 Task: Create a due date automation trigger when advanced on, on the tuesday before a card is due add fields with custom field "Resume" set at 11:00 AM.
Action: Mouse moved to (1001, 313)
Screenshot: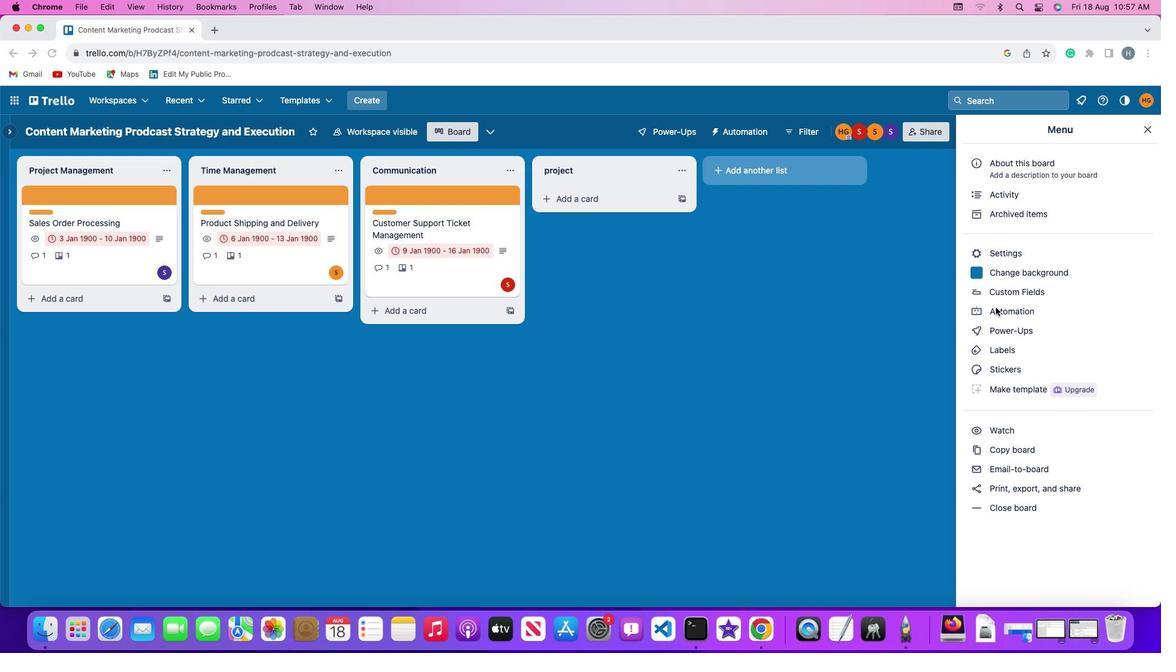 
Action: Mouse pressed left at (1001, 313)
Screenshot: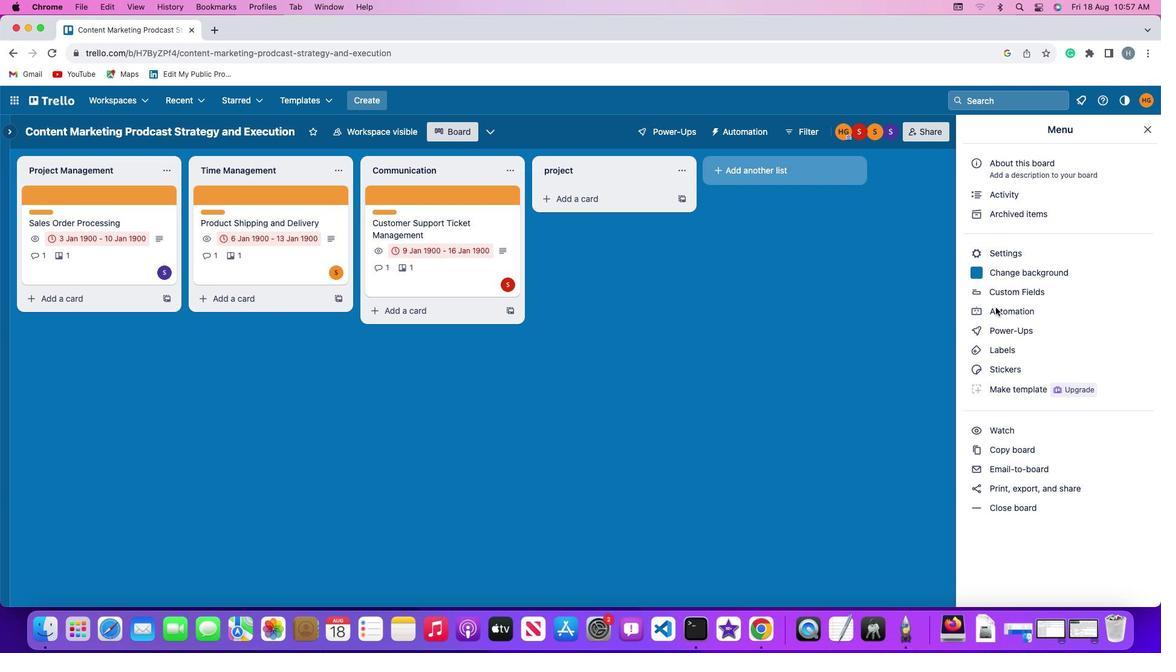 
Action: Mouse pressed left at (1001, 313)
Screenshot: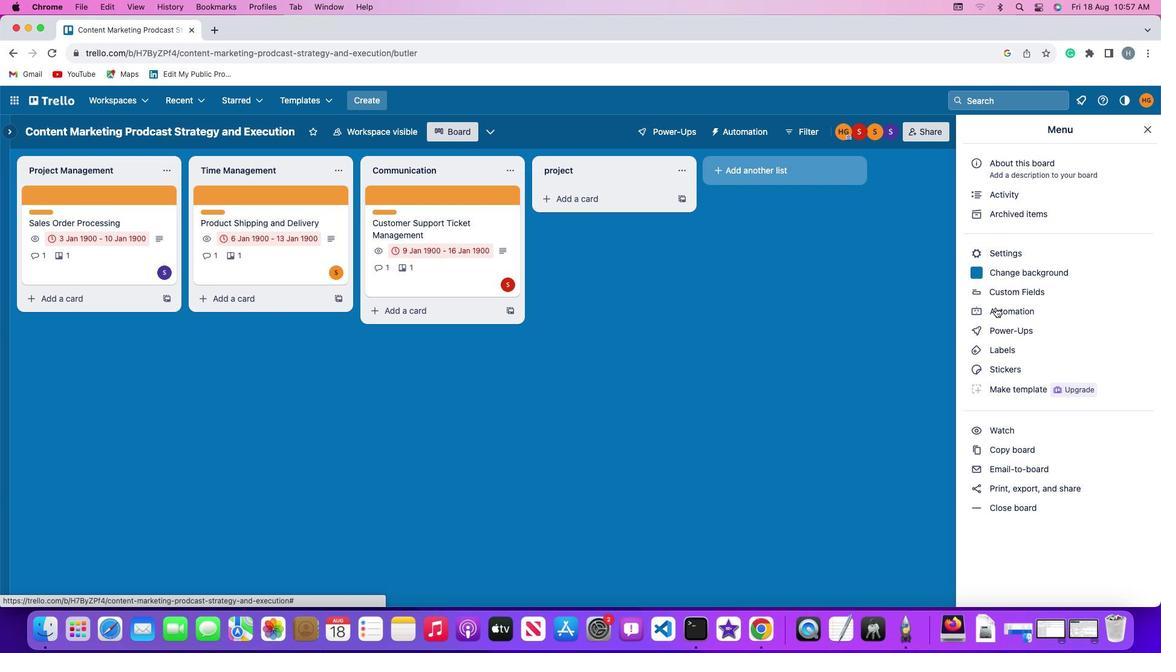 
Action: Mouse moved to (56, 287)
Screenshot: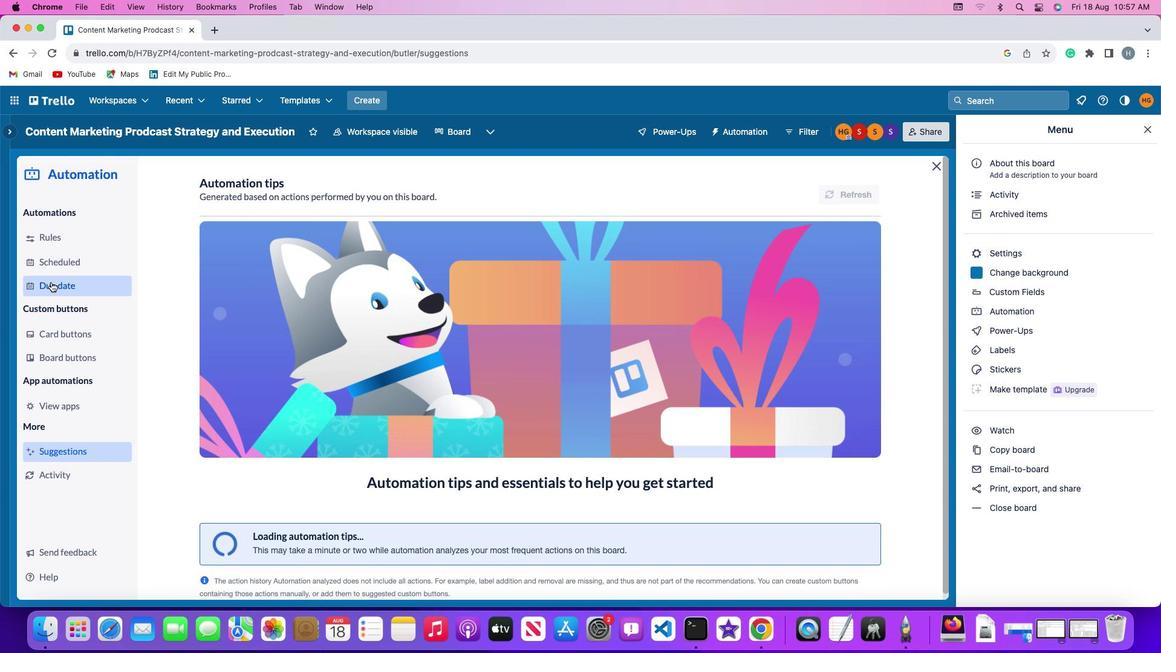 
Action: Mouse pressed left at (56, 287)
Screenshot: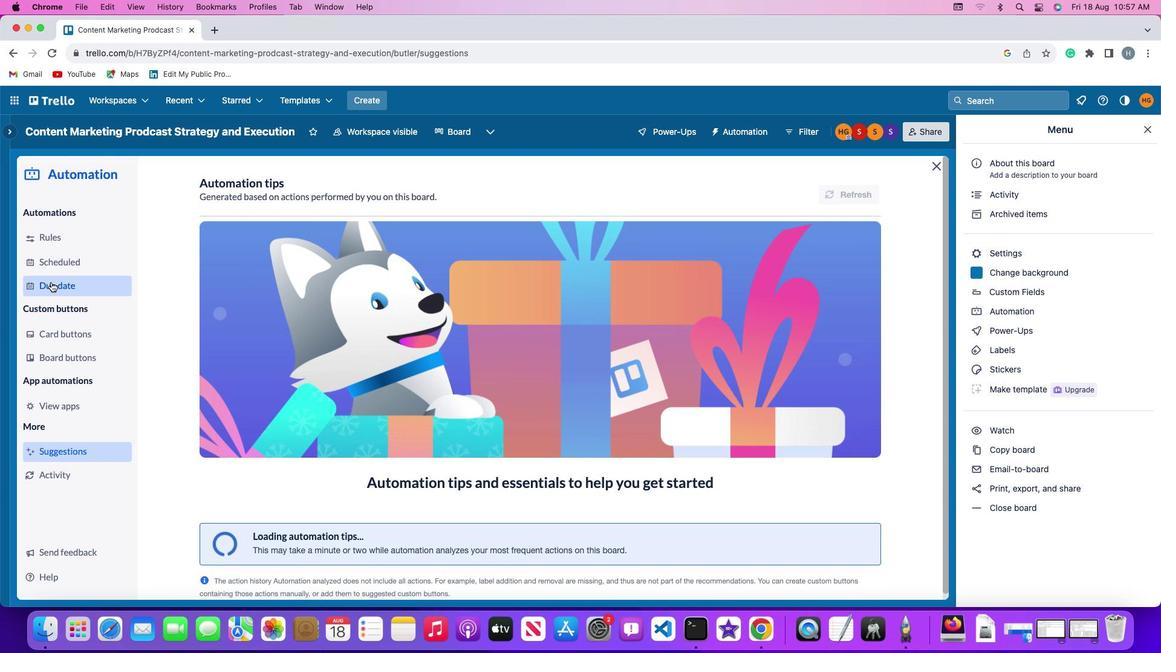 
Action: Mouse moved to (791, 193)
Screenshot: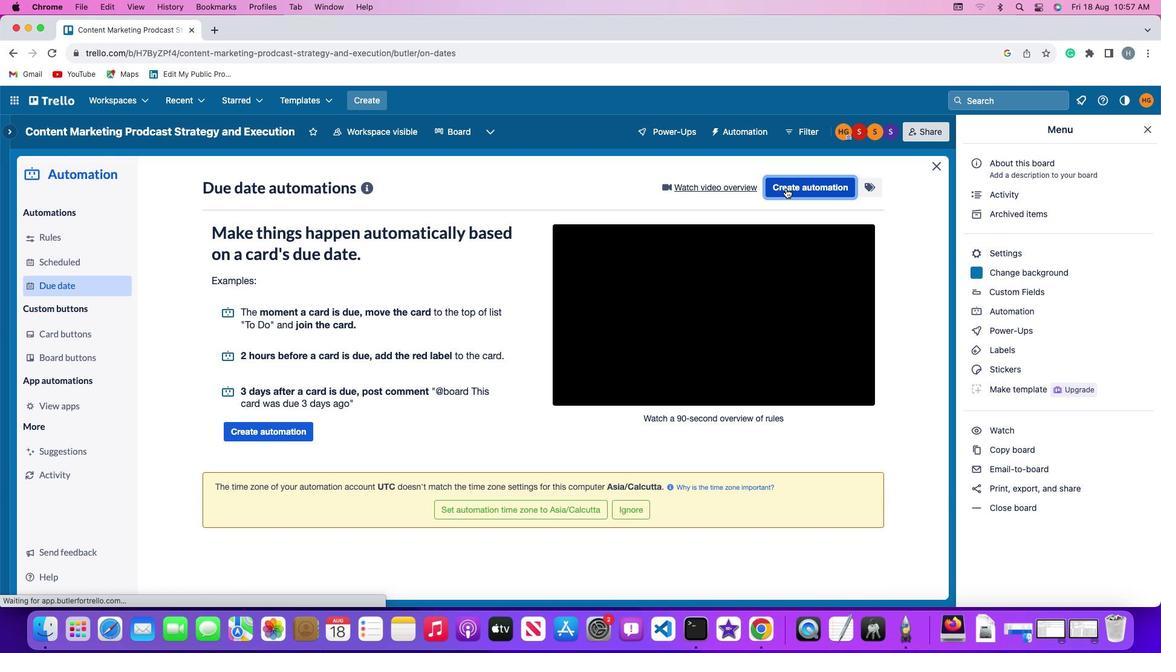
Action: Mouse pressed left at (791, 193)
Screenshot: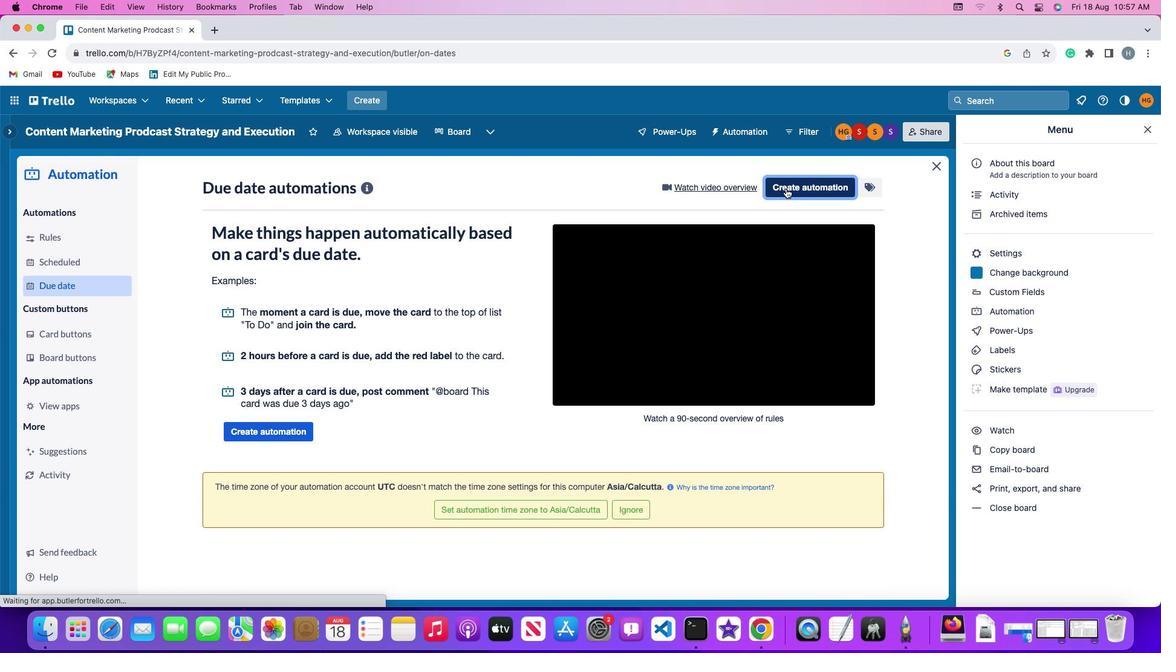 
Action: Mouse moved to (254, 306)
Screenshot: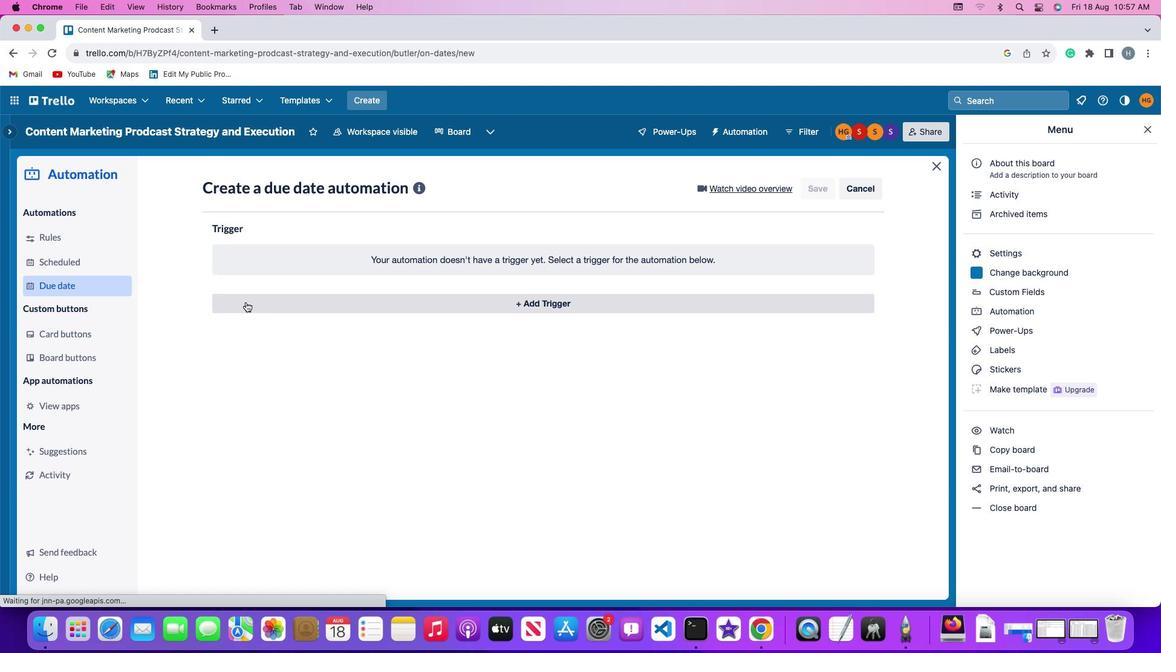 
Action: Mouse pressed left at (254, 306)
Screenshot: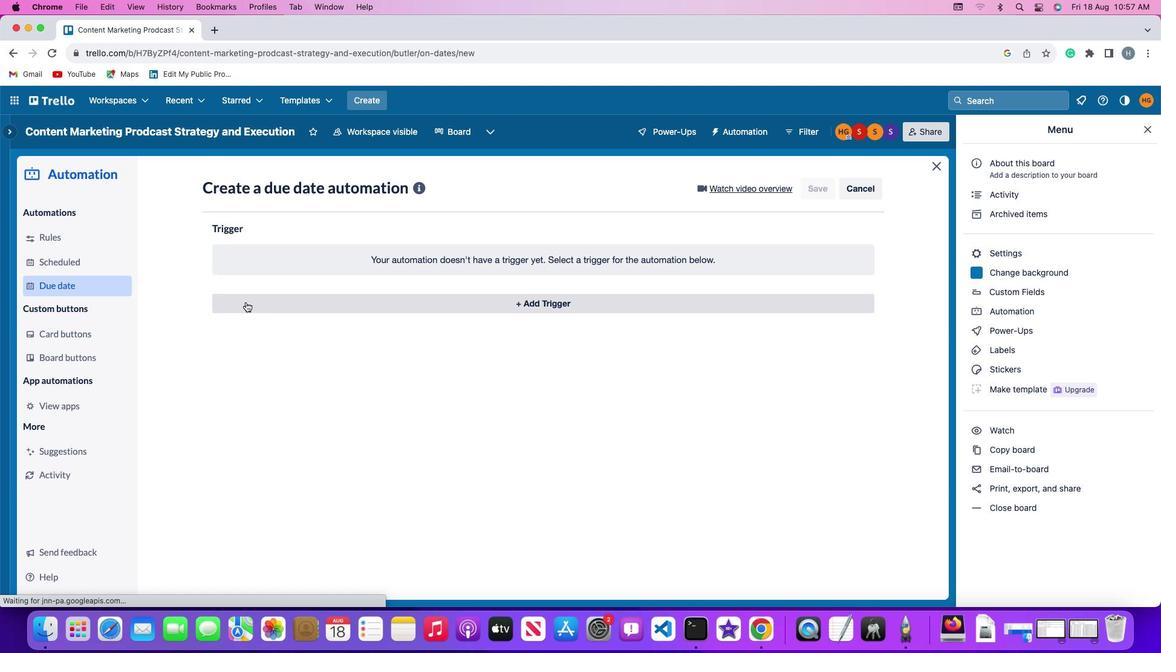 
Action: Mouse moved to (262, 527)
Screenshot: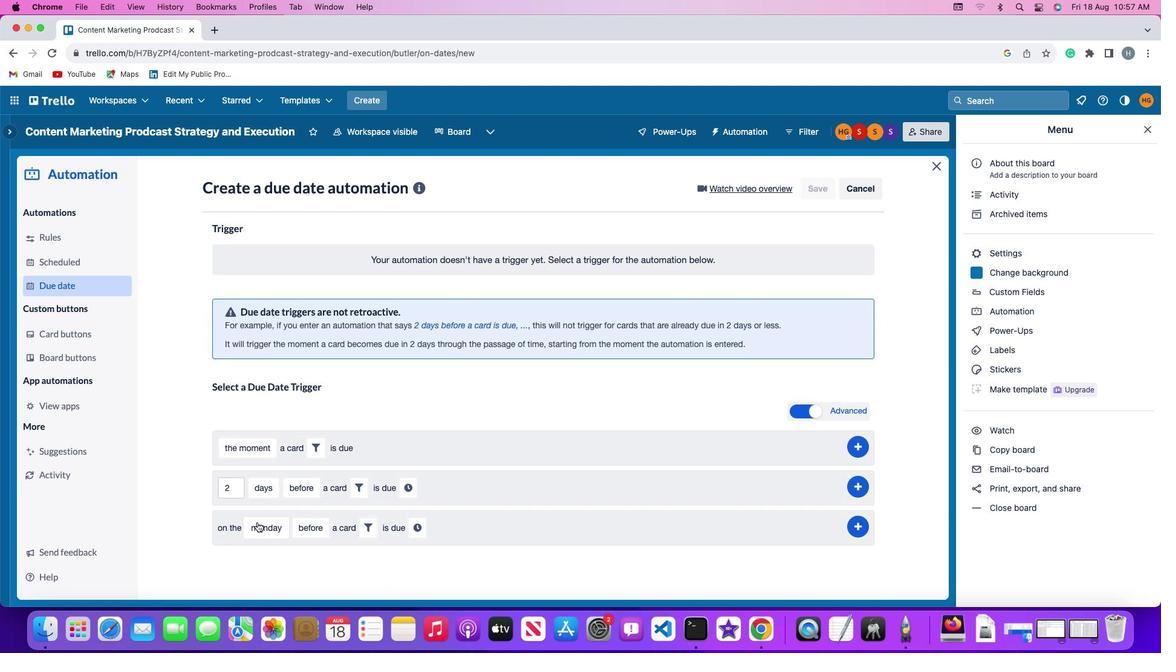 
Action: Mouse pressed left at (262, 527)
Screenshot: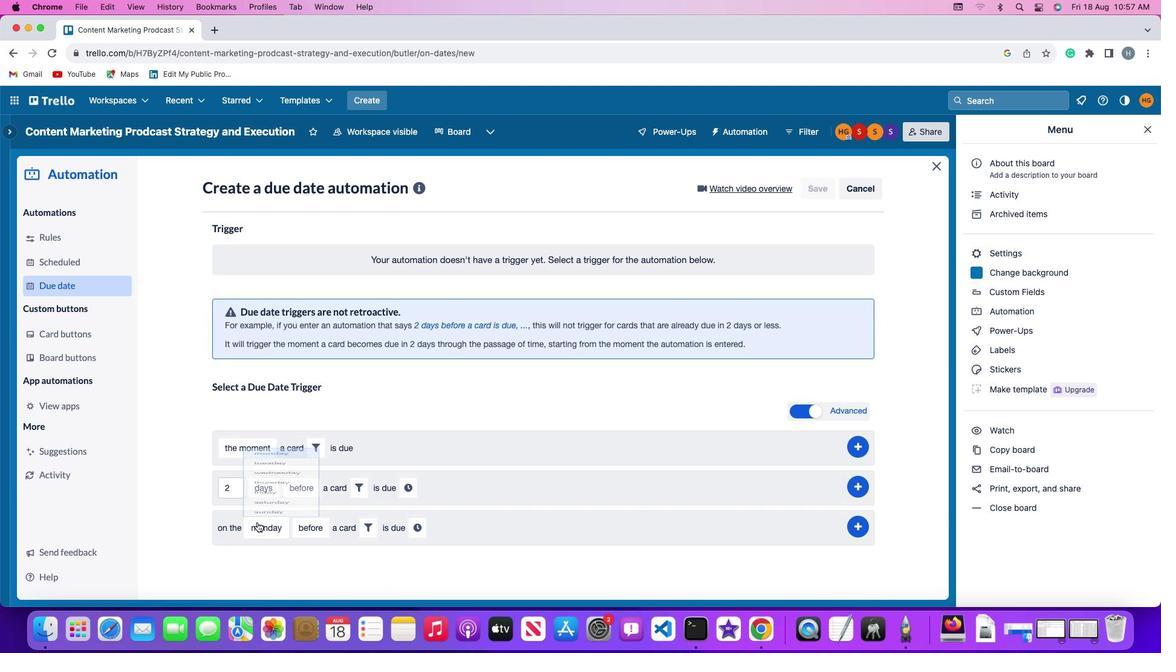 
Action: Mouse moved to (287, 386)
Screenshot: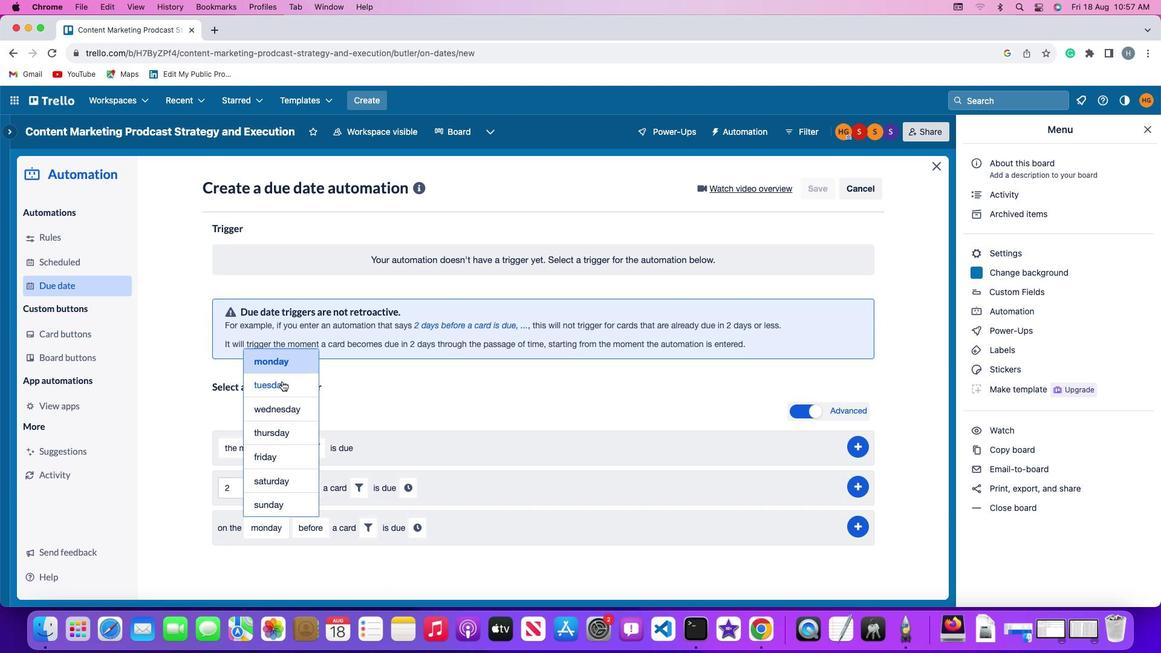 
Action: Mouse pressed left at (287, 386)
Screenshot: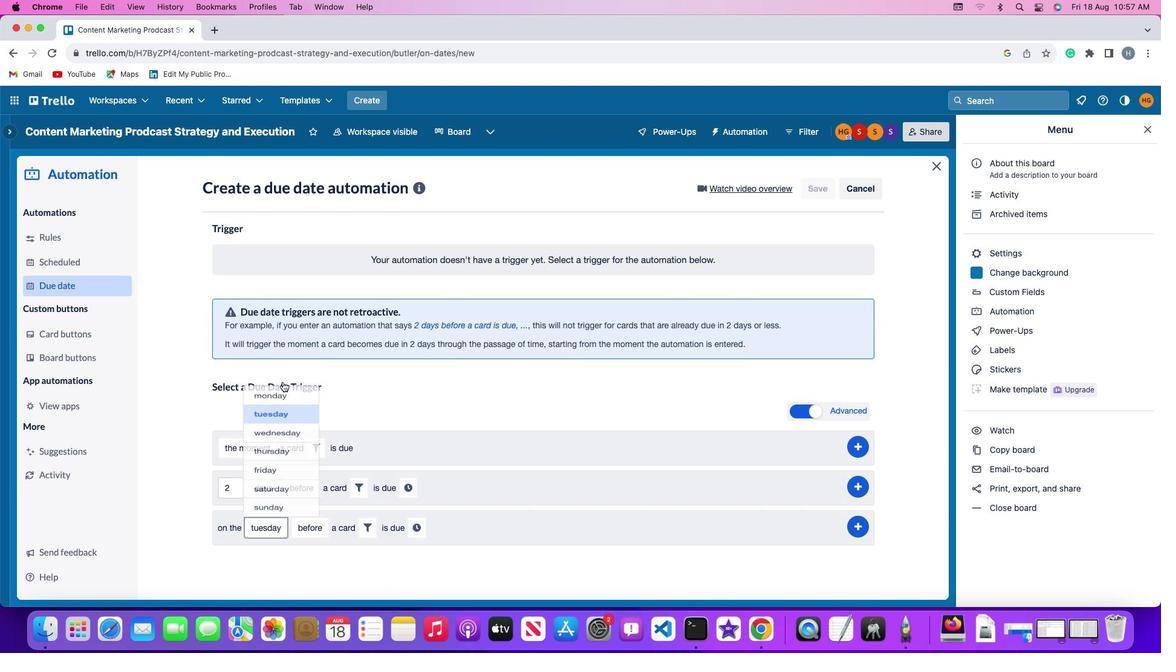 
Action: Mouse moved to (319, 535)
Screenshot: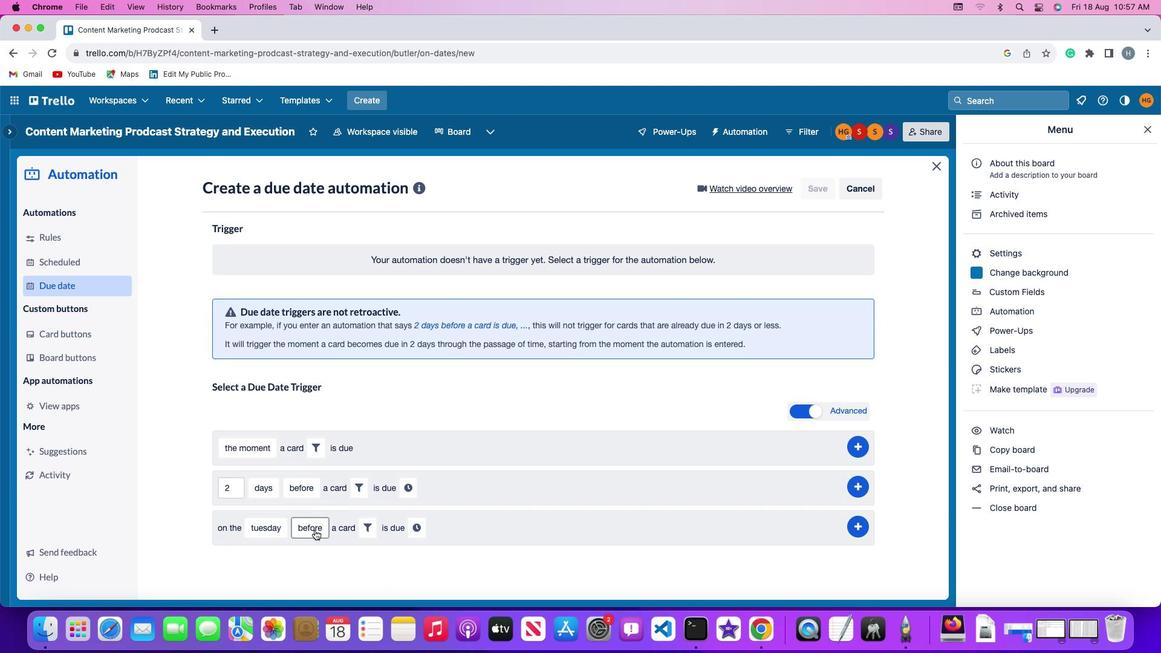 
Action: Mouse pressed left at (319, 535)
Screenshot: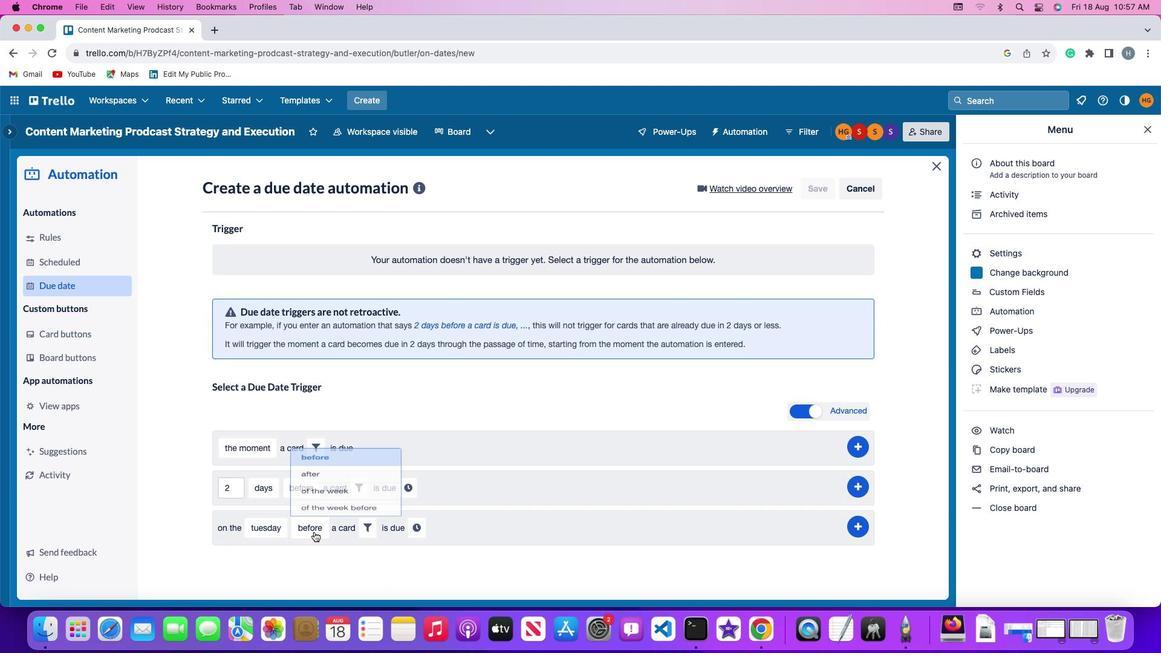 
Action: Mouse moved to (335, 436)
Screenshot: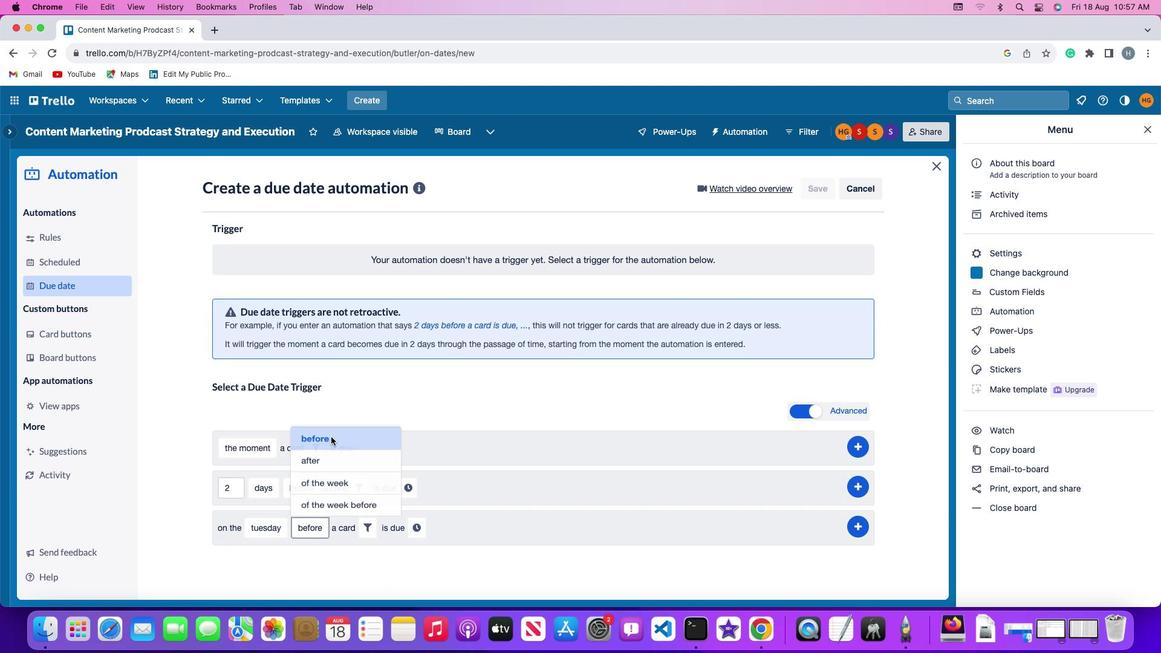 
Action: Mouse pressed left at (335, 436)
Screenshot: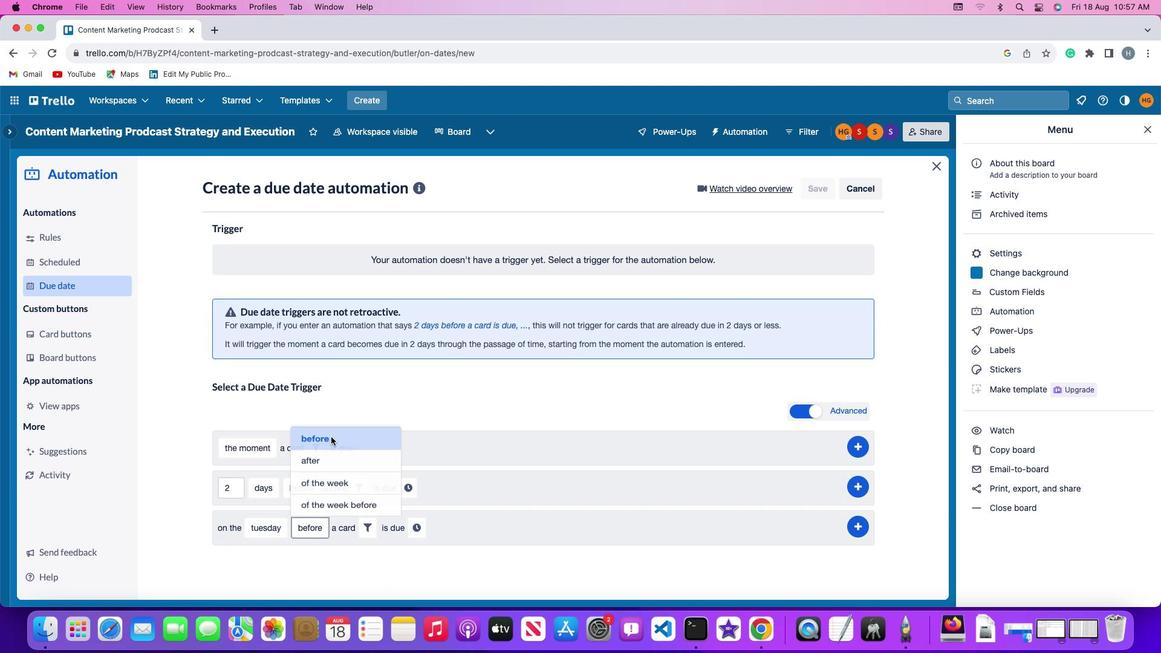 
Action: Mouse moved to (369, 540)
Screenshot: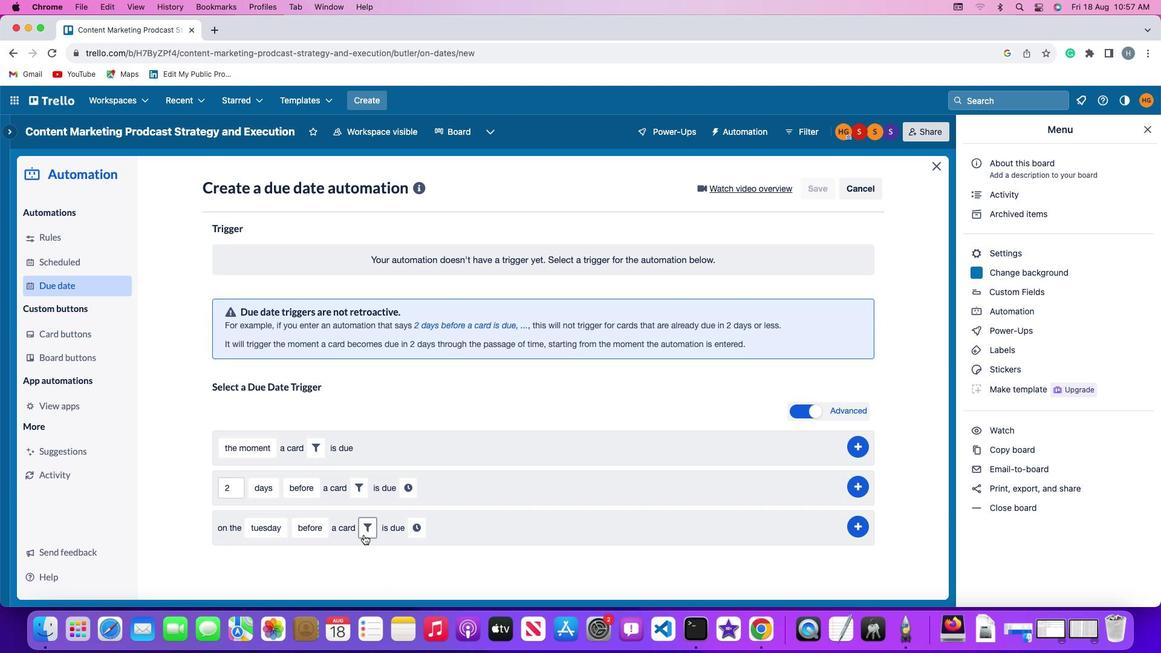 
Action: Mouse pressed left at (369, 540)
Screenshot: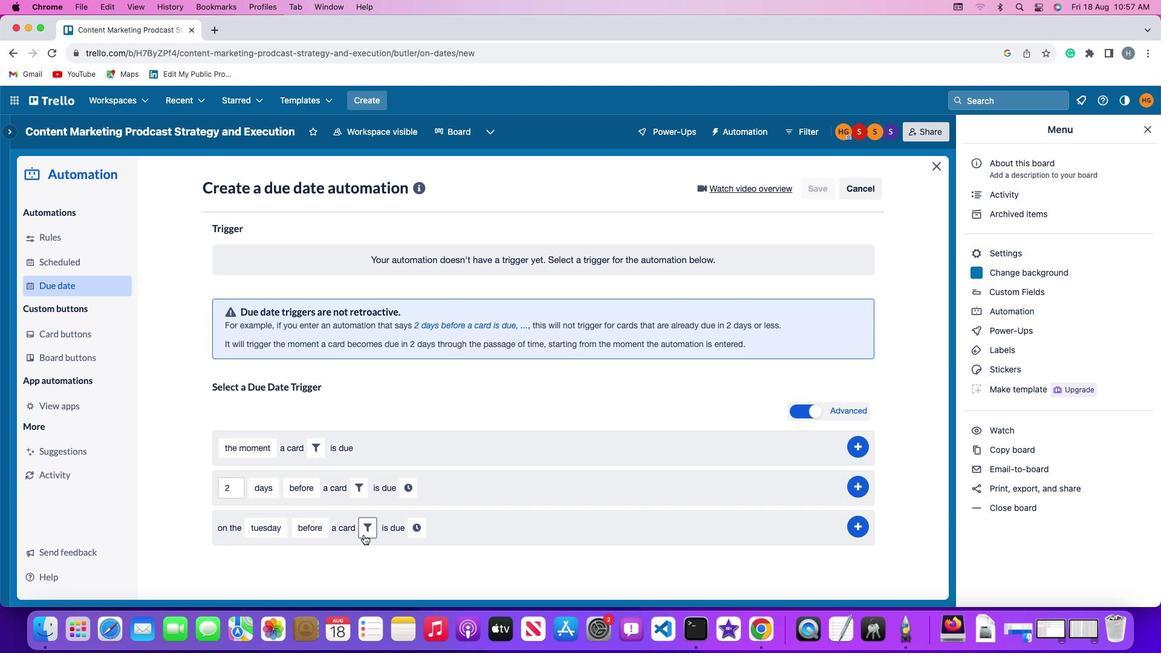 
Action: Mouse moved to (563, 571)
Screenshot: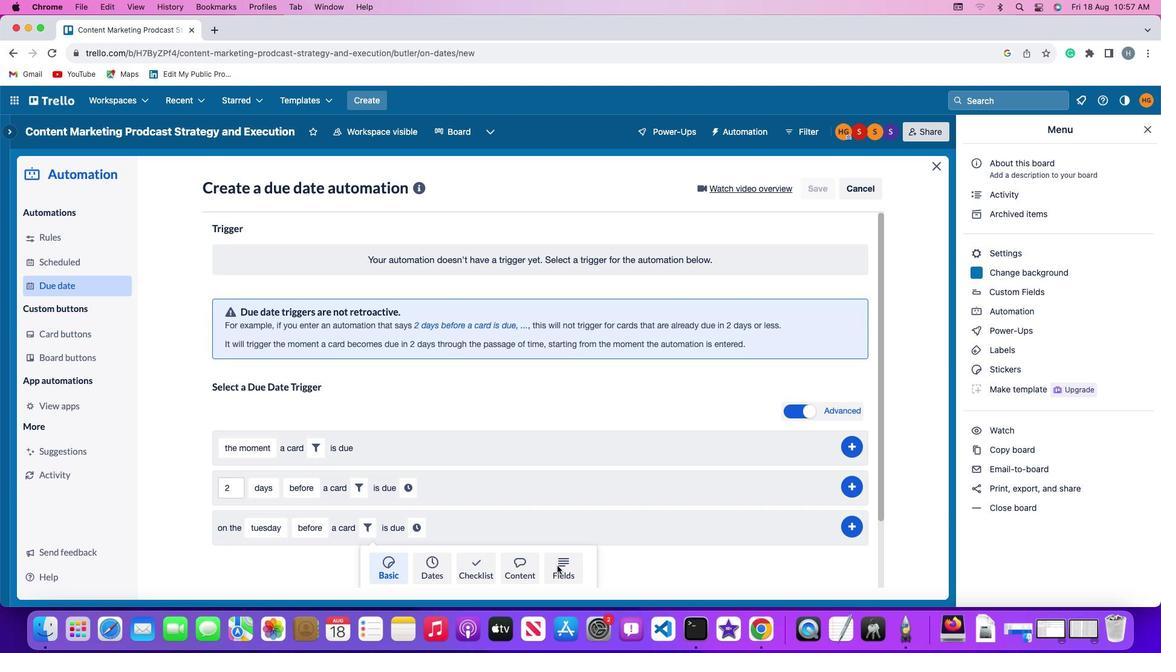 
Action: Mouse pressed left at (563, 571)
Screenshot: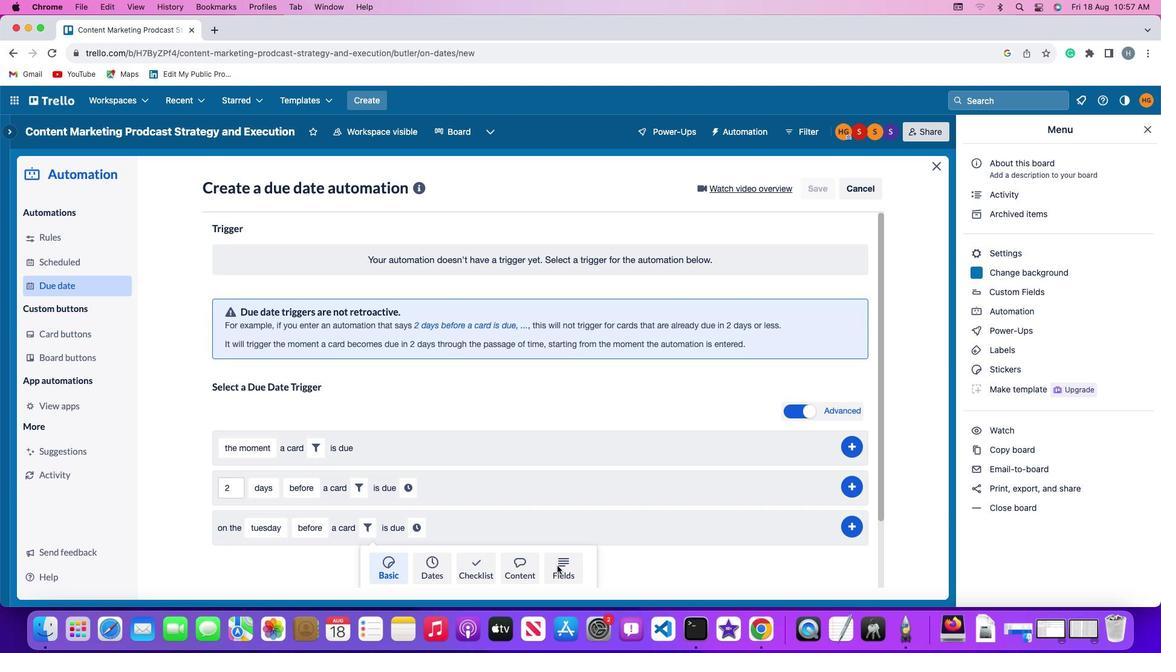 
Action: Mouse moved to (360, 569)
Screenshot: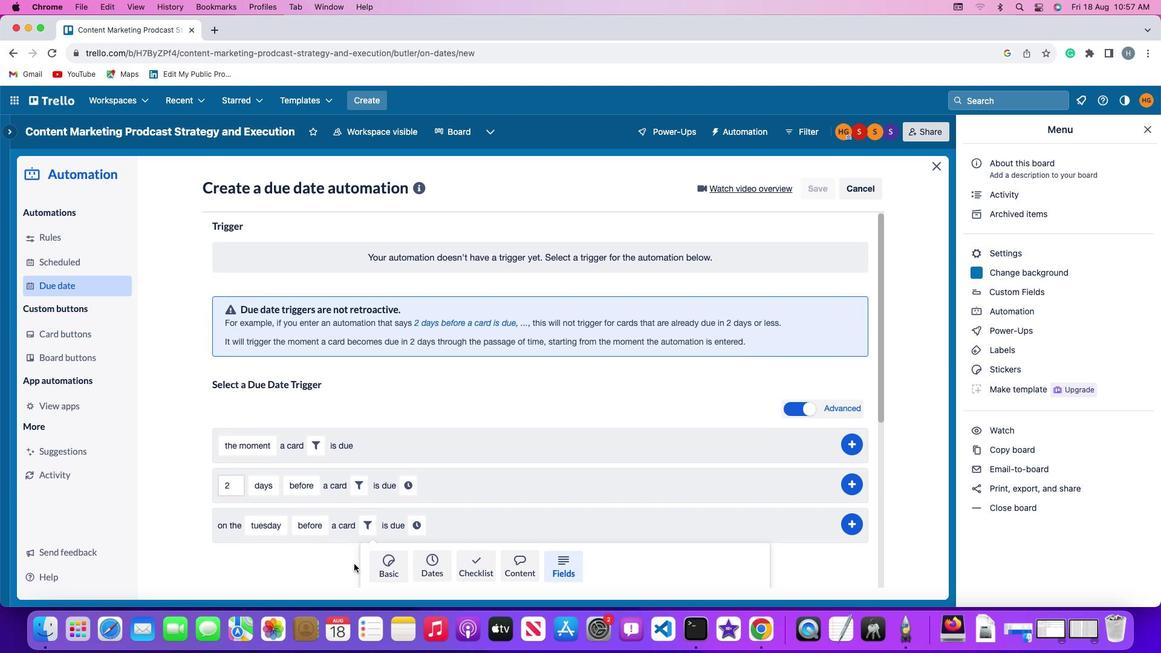 
Action: Mouse scrolled (360, 569) with delta (5, 4)
Screenshot: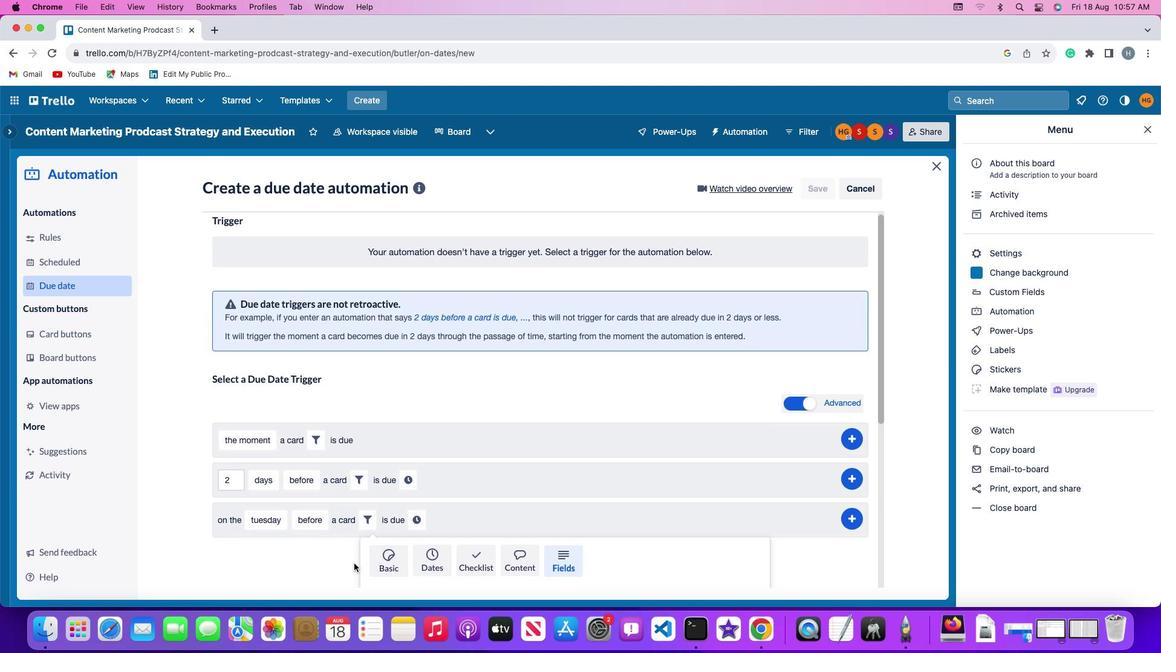 
Action: Mouse moved to (359, 569)
Screenshot: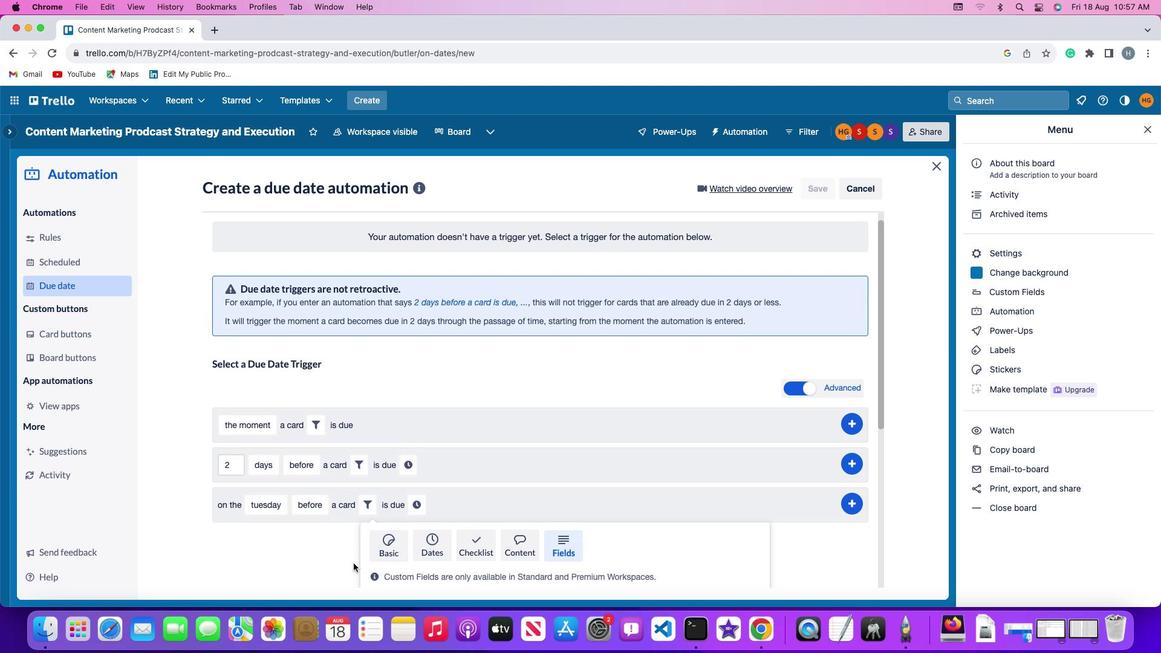
Action: Mouse scrolled (359, 569) with delta (5, 4)
Screenshot: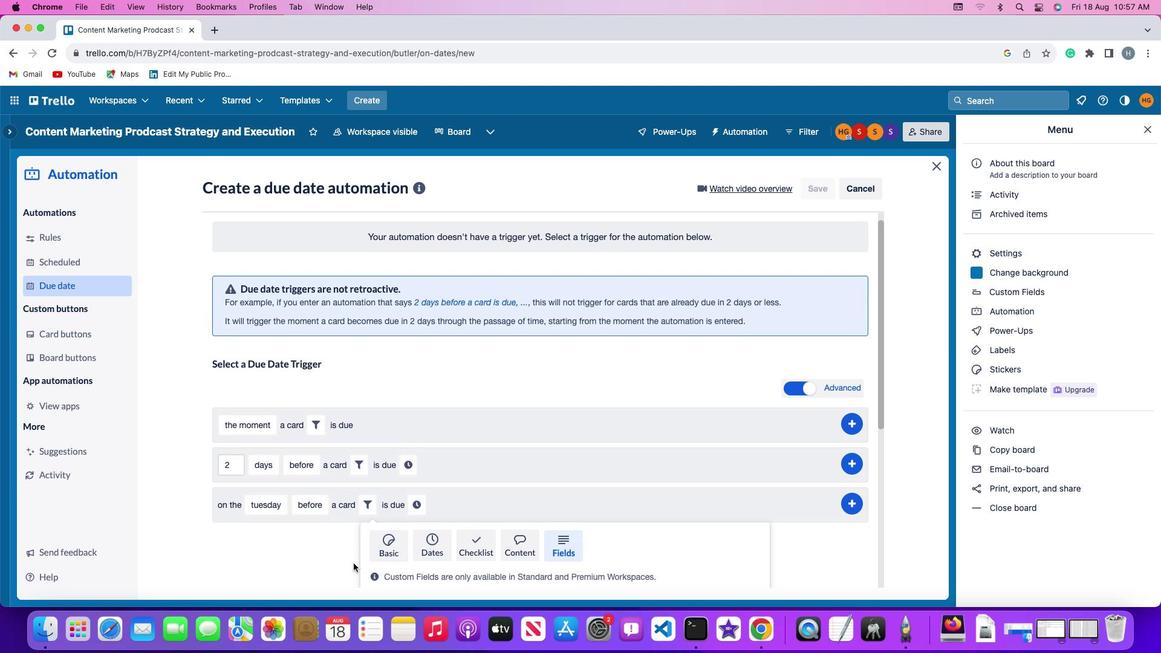 
Action: Mouse scrolled (359, 569) with delta (5, 4)
Screenshot: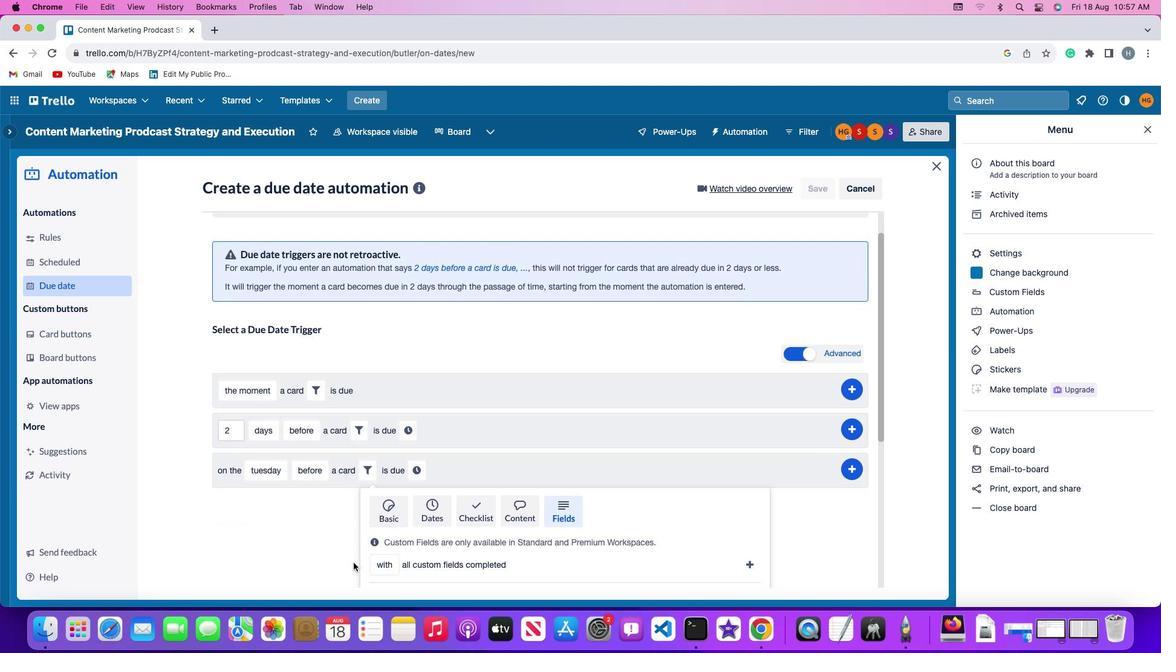 
Action: Mouse moved to (359, 569)
Screenshot: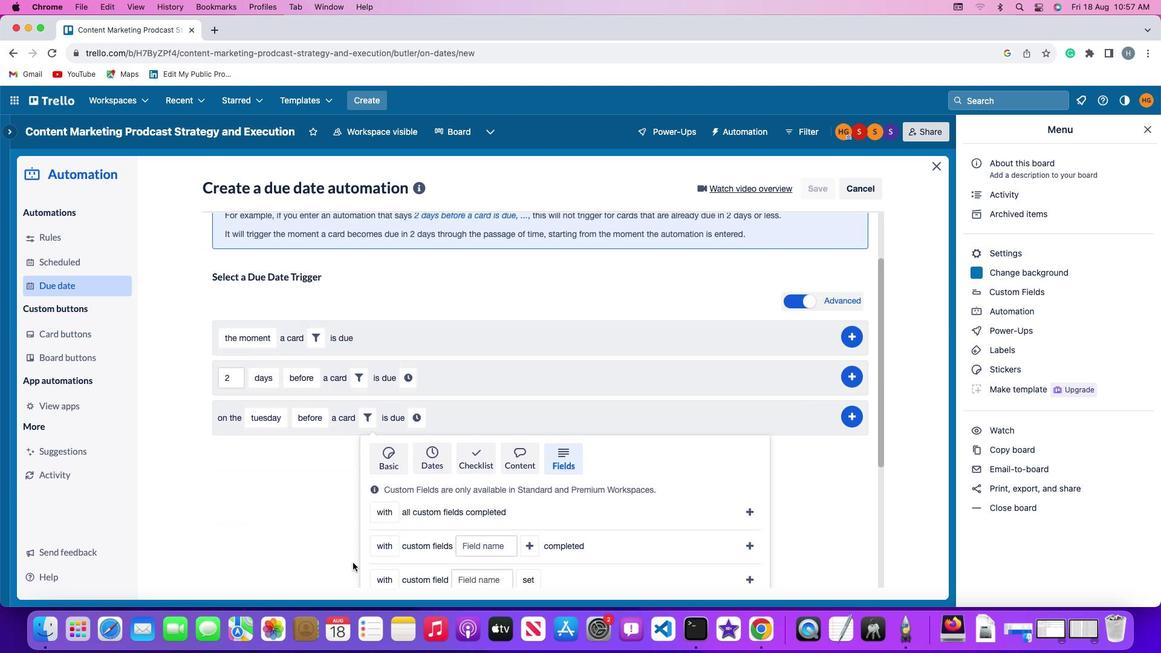 
Action: Mouse scrolled (359, 569) with delta (5, 3)
Screenshot: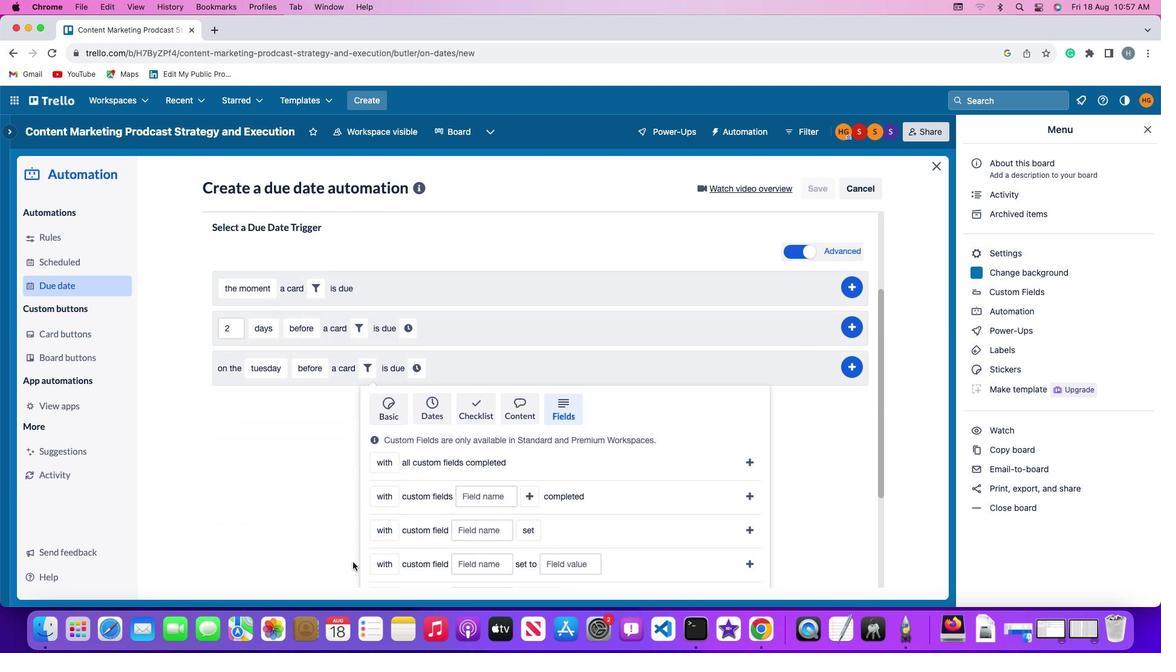 
Action: Mouse moved to (314, 501)
Screenshot: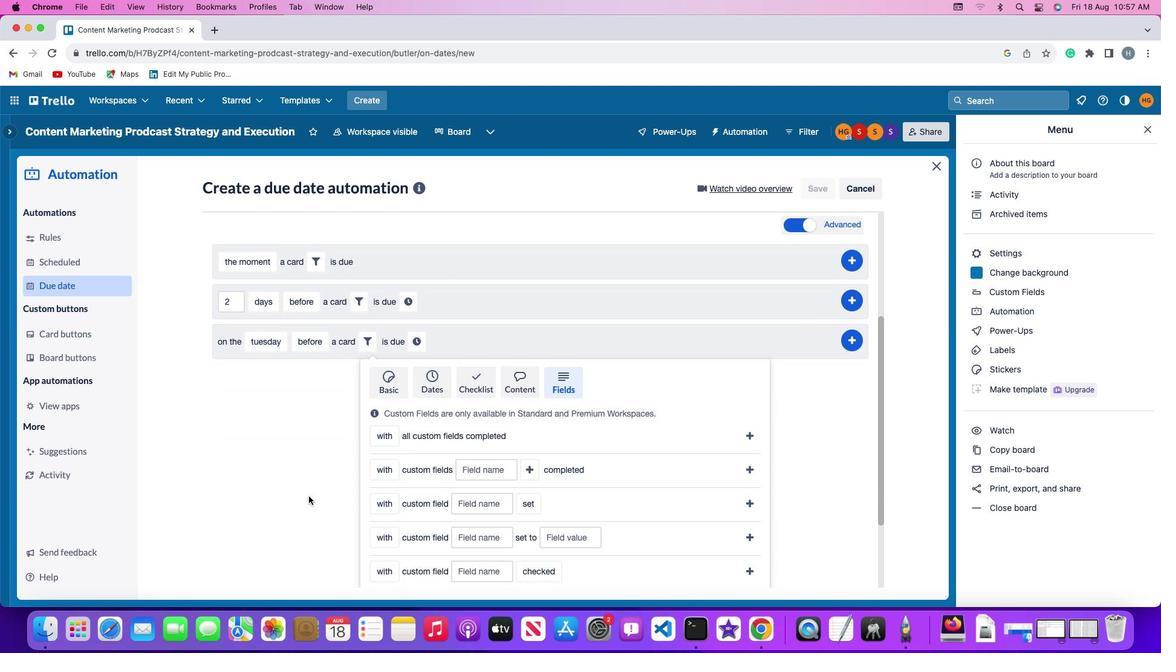 
Action: Mouse scrolled (314, 501) with delta (5, 4)
Screenshot: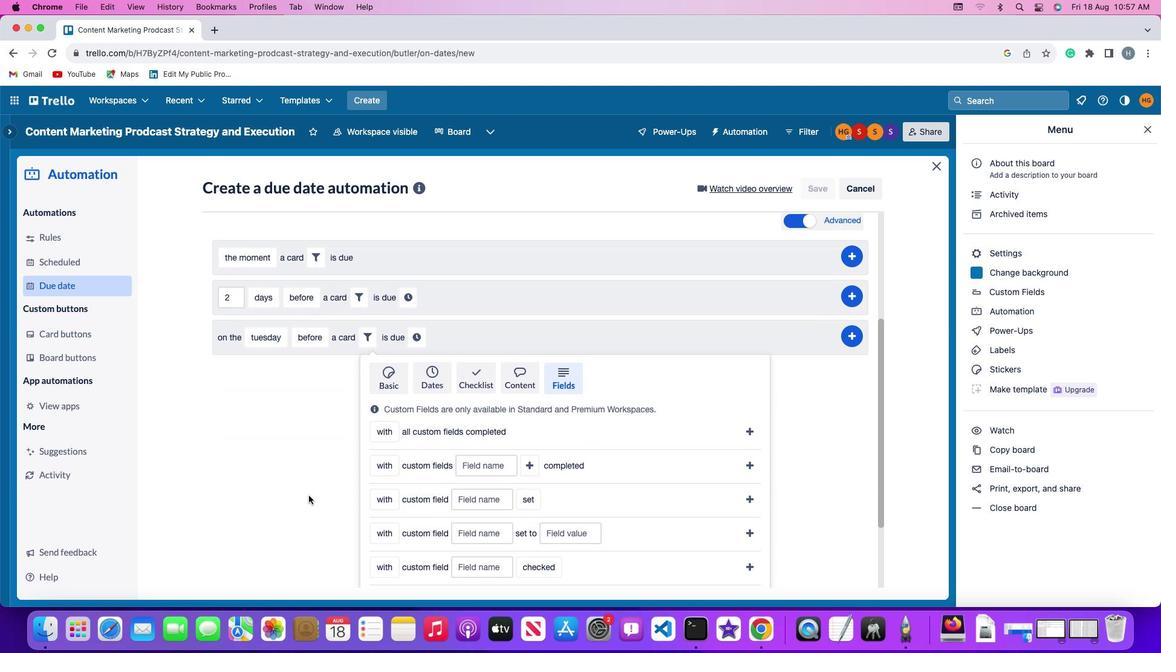 
Action: Mouse moved to (314, 501)
Screenshot: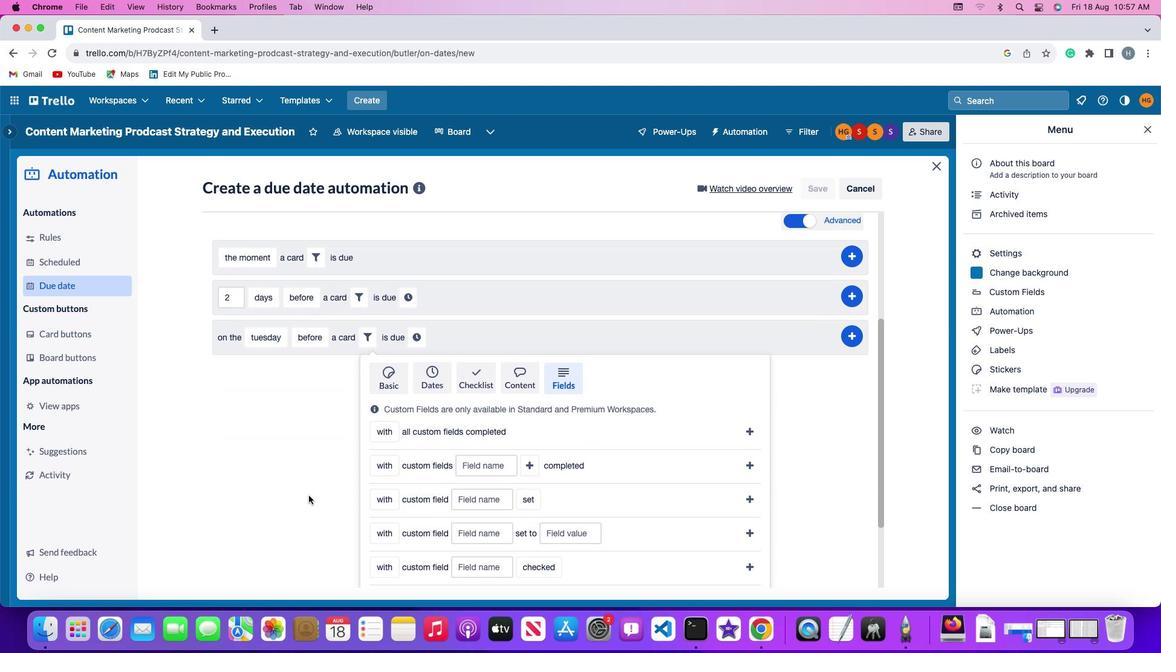
Action: Mouse scrolled (314, 501) with delta (5, 4)
Screenshot: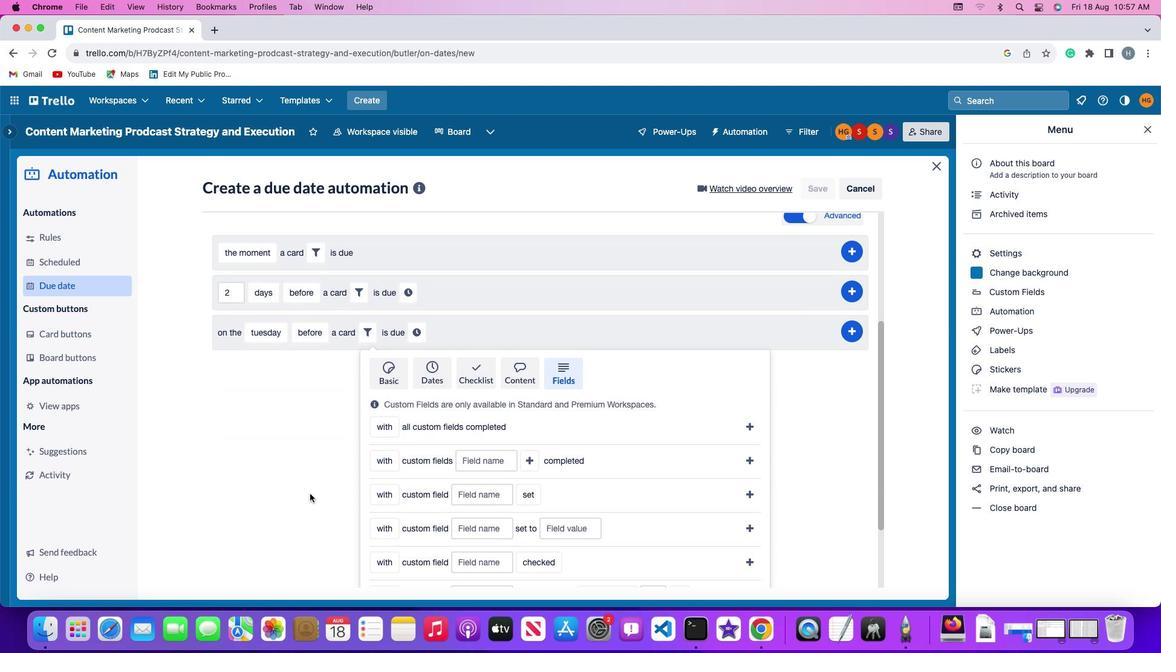 
Action: Mouse moved to (381, 482)
Screenshot: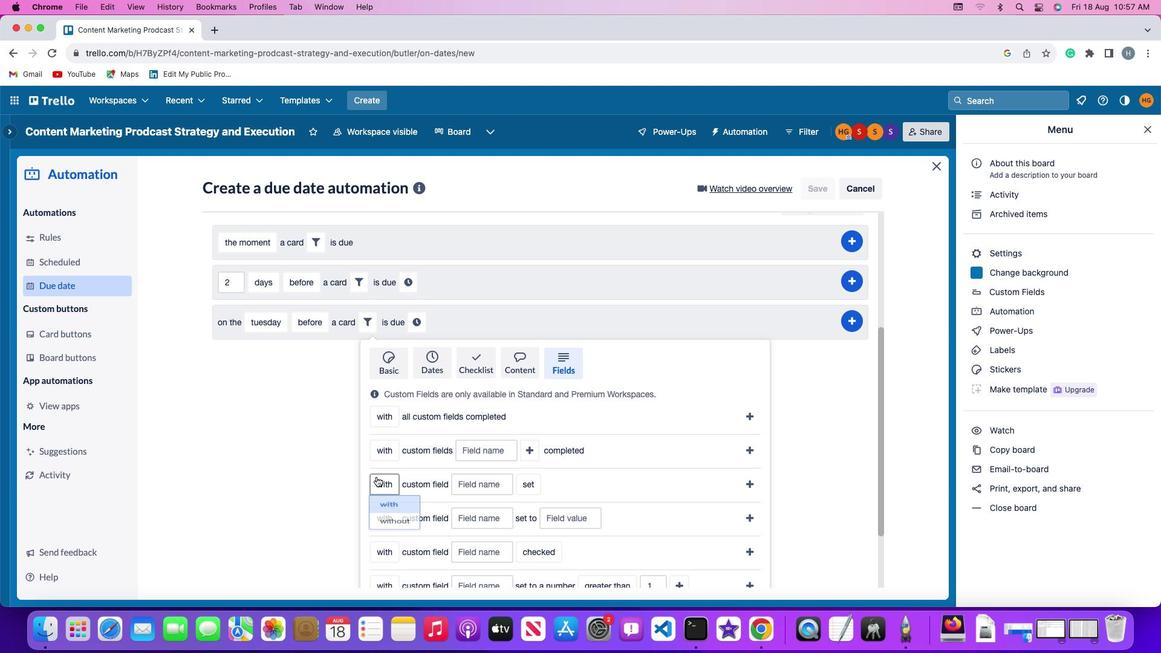 
Action: Mouse pressed left at (381, 482)
Screenshot: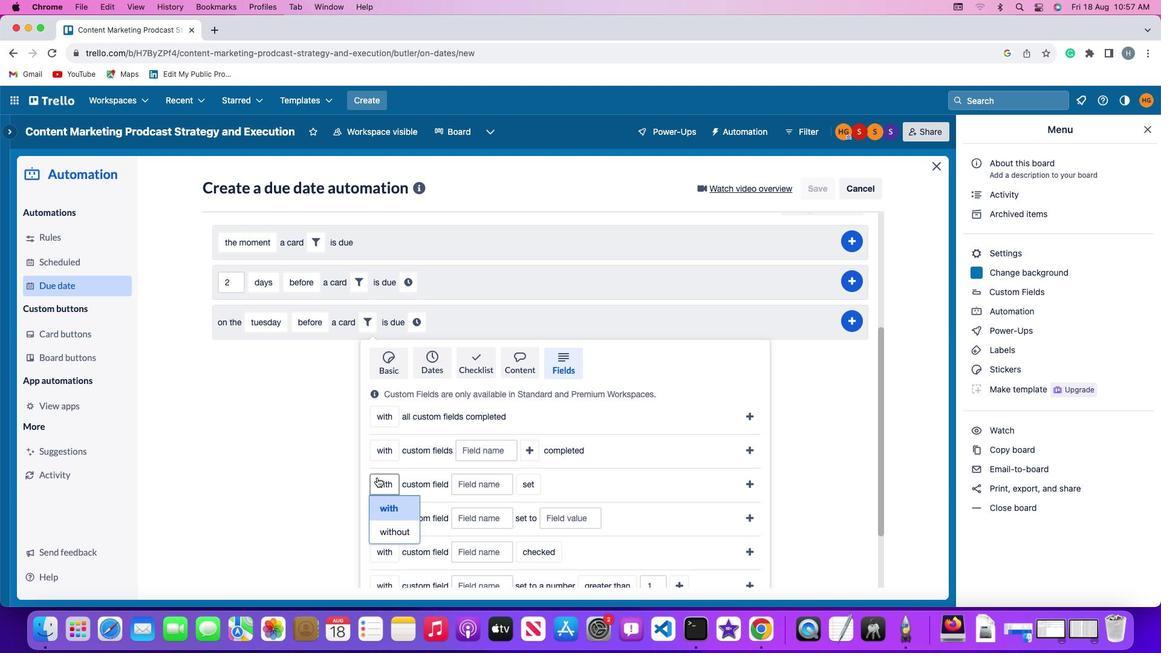 
Action: Mouse moved to (394, 509)
Screenshot: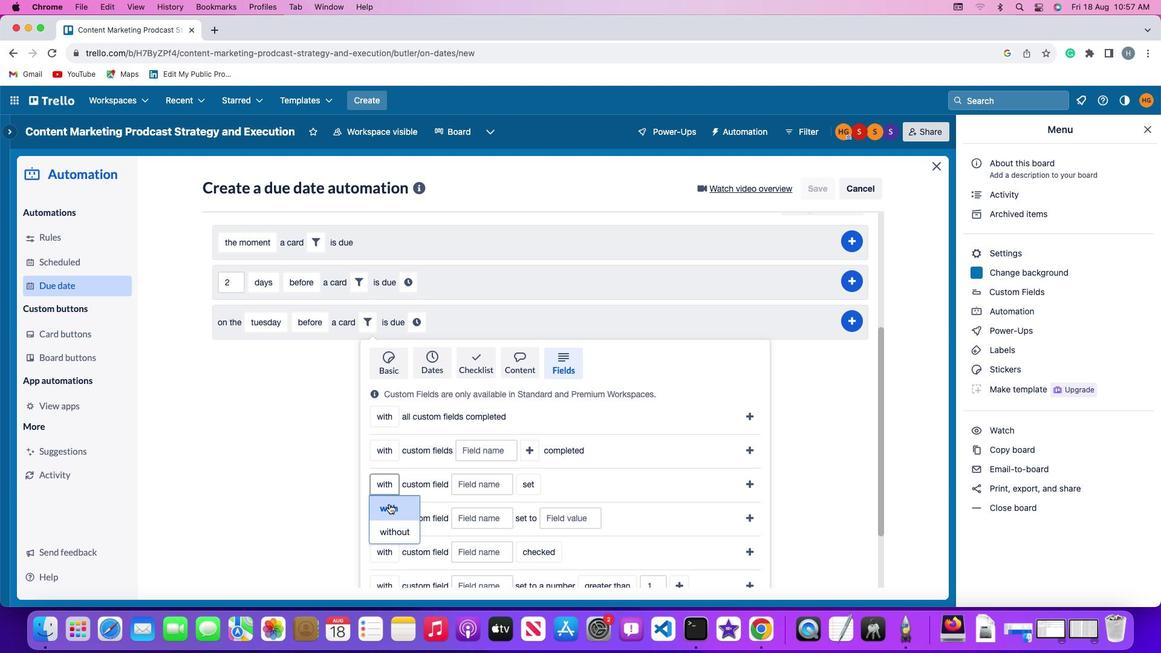 
Action: Mouse pressed left at (394, 509)
Screenshot: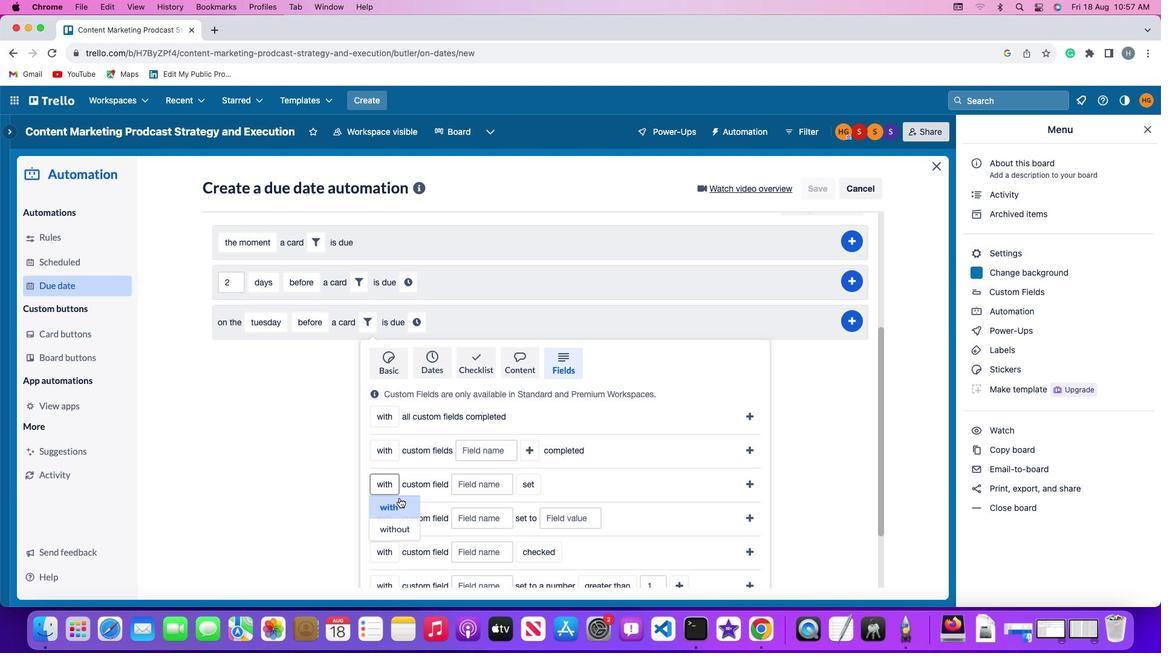 
Action: Mouse moved to (473, 492)
Screenshot: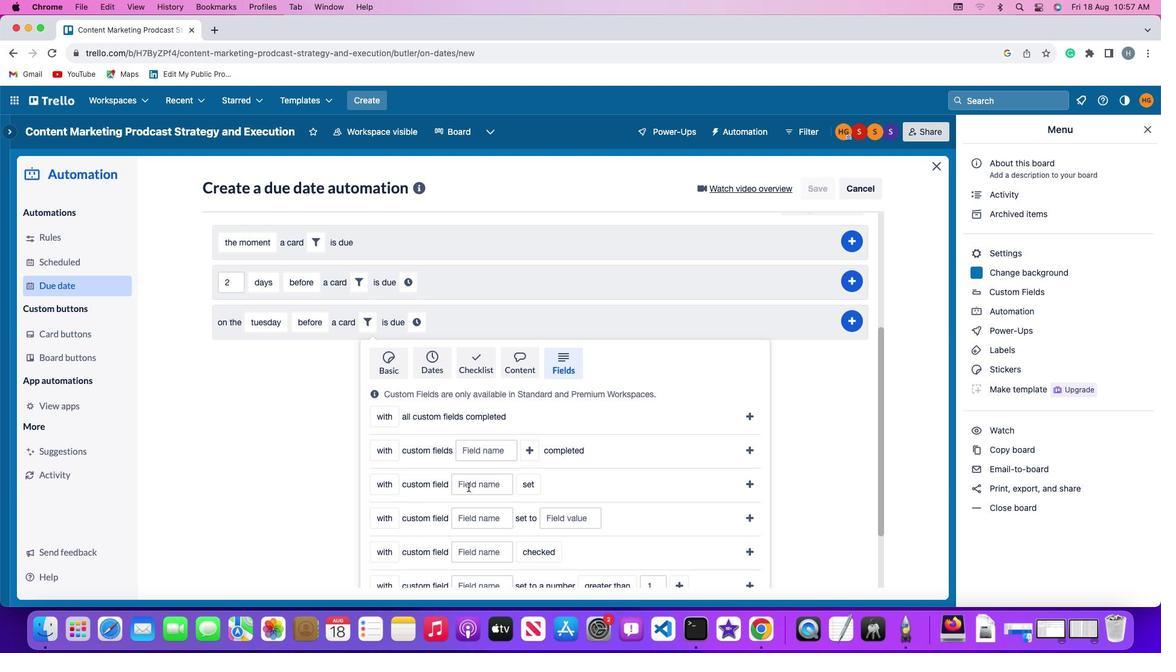 
Action: Mouse pressed left at (473, 492)
Screenshot: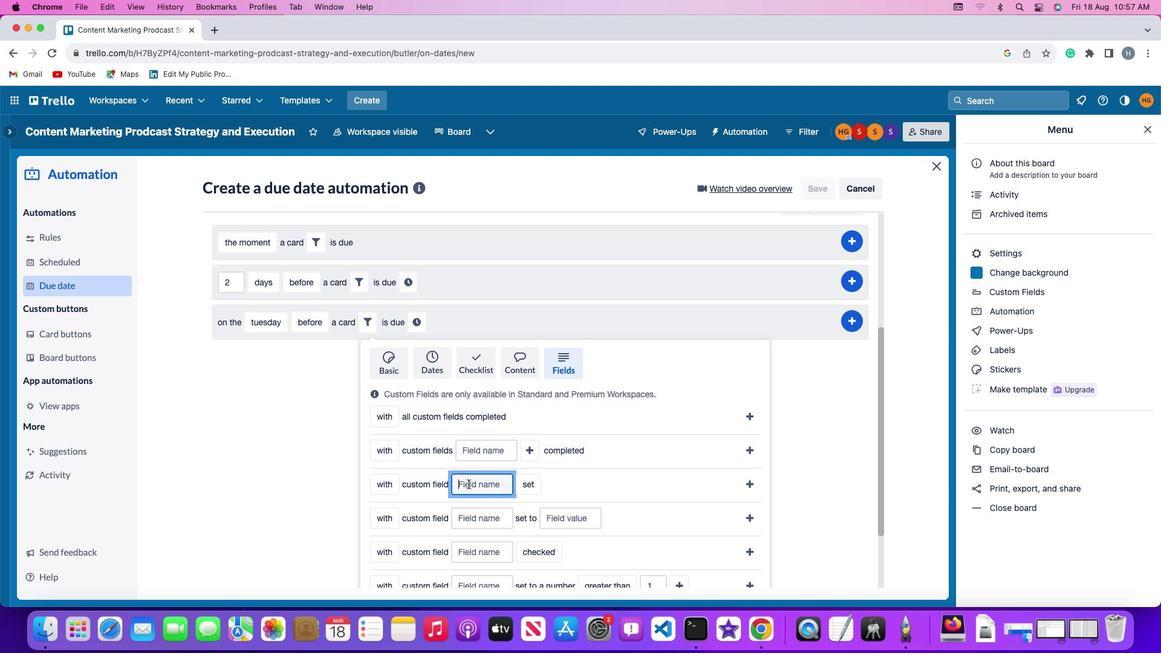 
Action: Mouse moved to (473, 489)
Screenshot: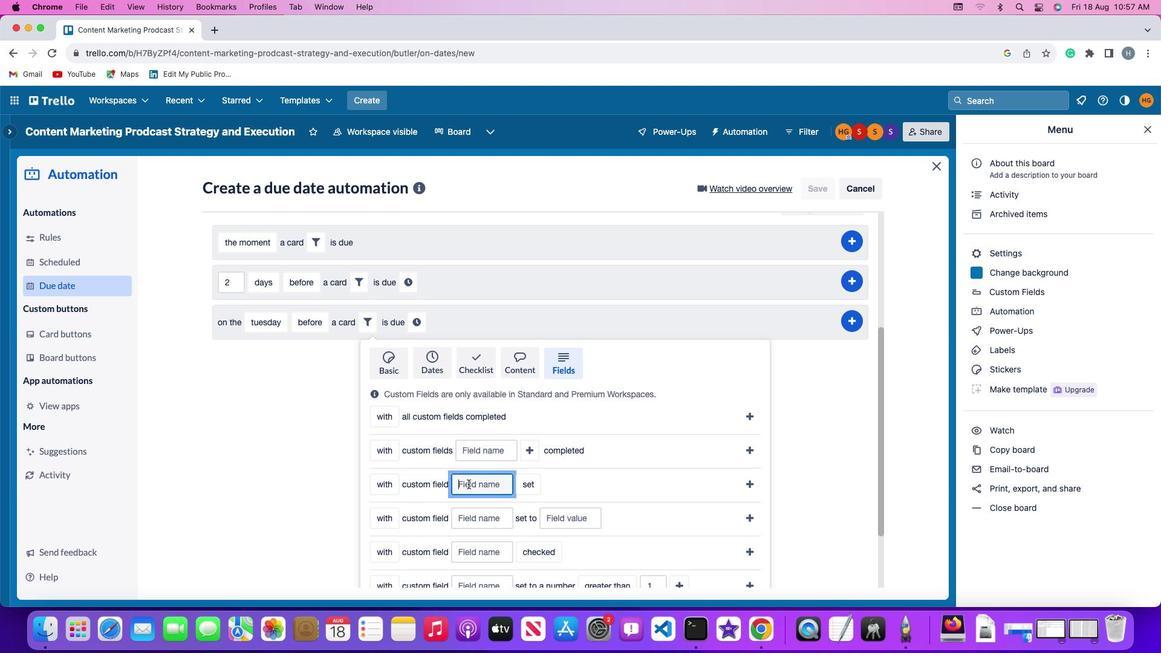 
Action: Key pressed Key.shift'R''e''s''u''m''e'
Screenshot: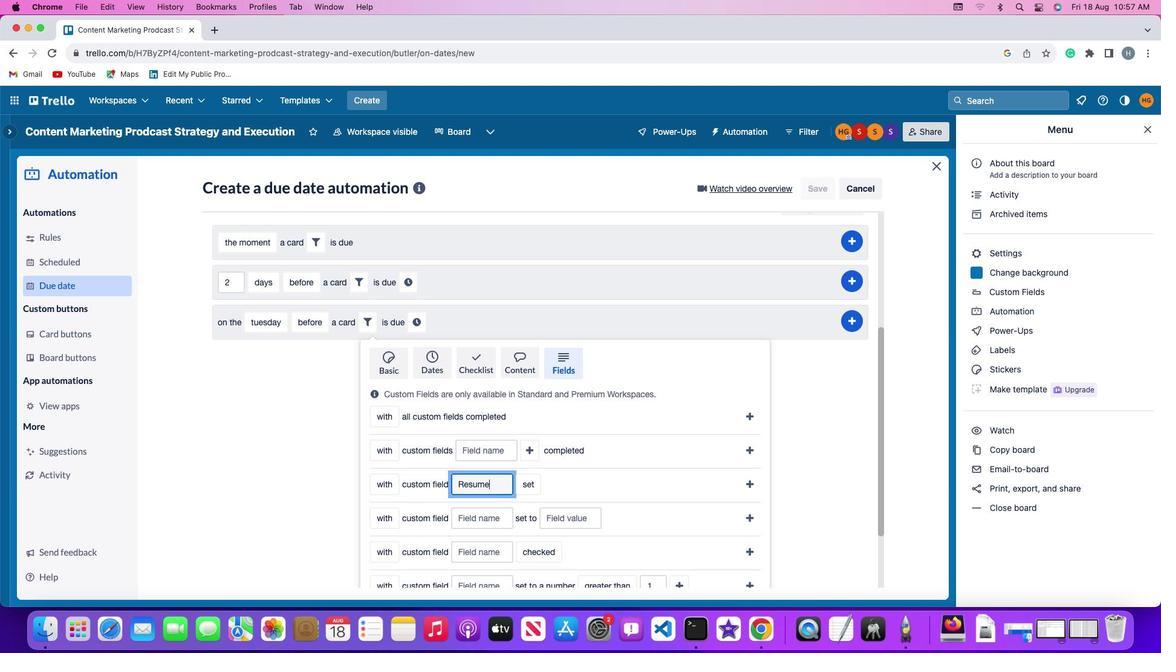 
Action: Mouse moved to (538, 488)
Screenshot: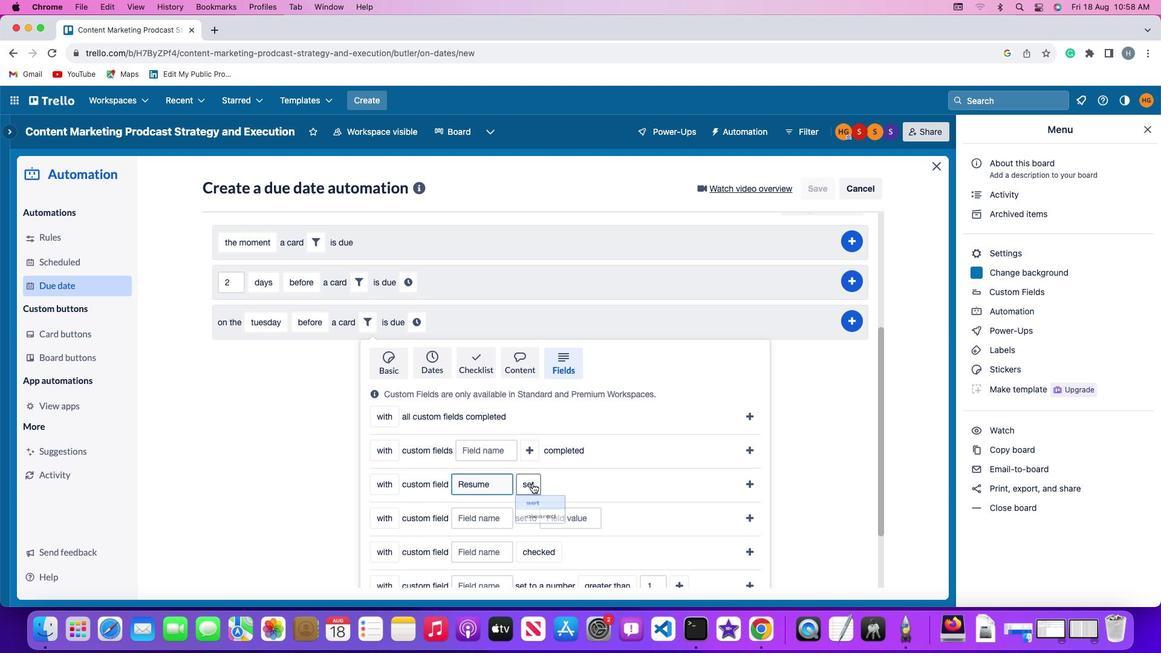 
Action: Mouse pressed left at (538, 488)
Screenshot: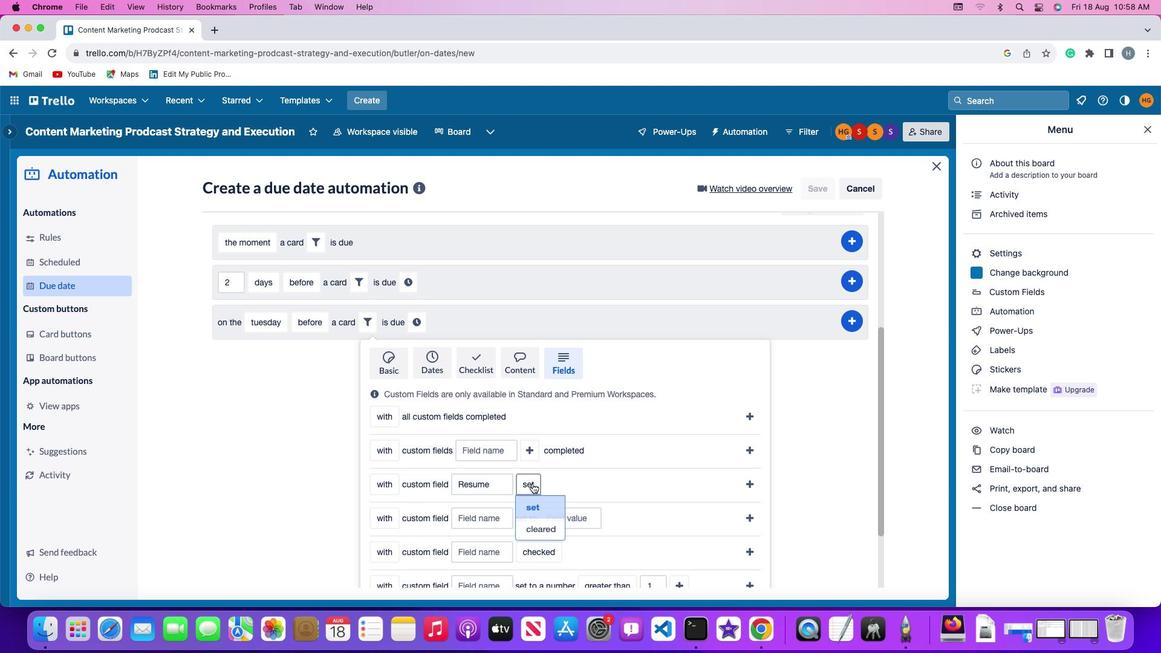 
Action: Mouse moved to (544, 515)
Screenshot: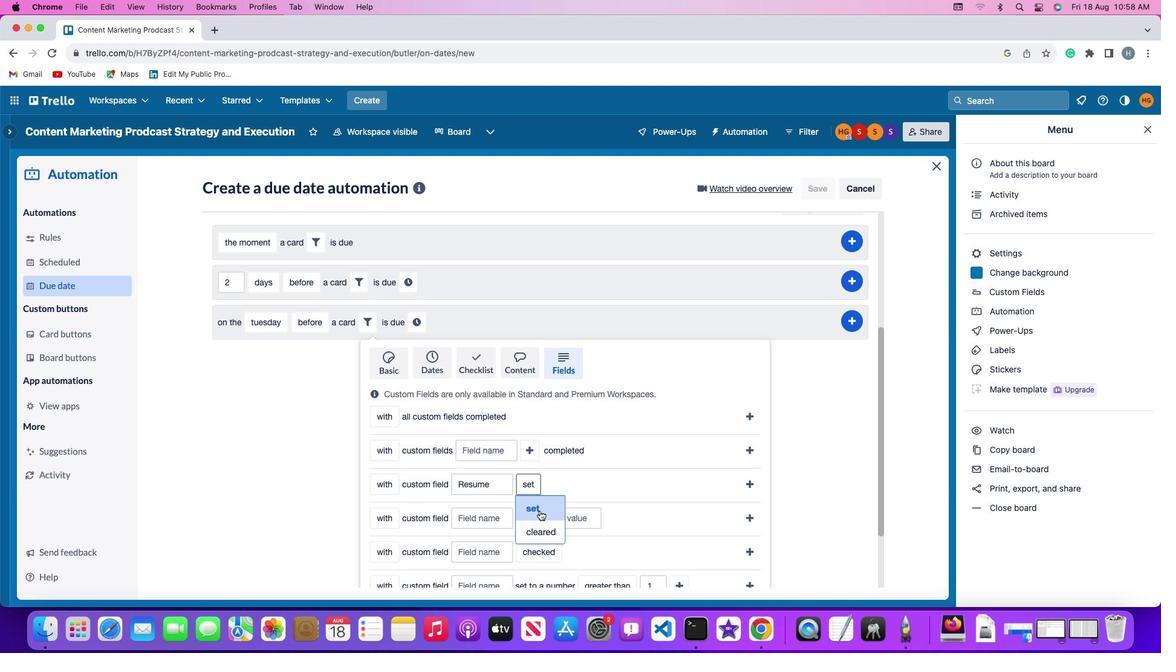
Action: Mouse pressed left at (544, 515)
Screenshot: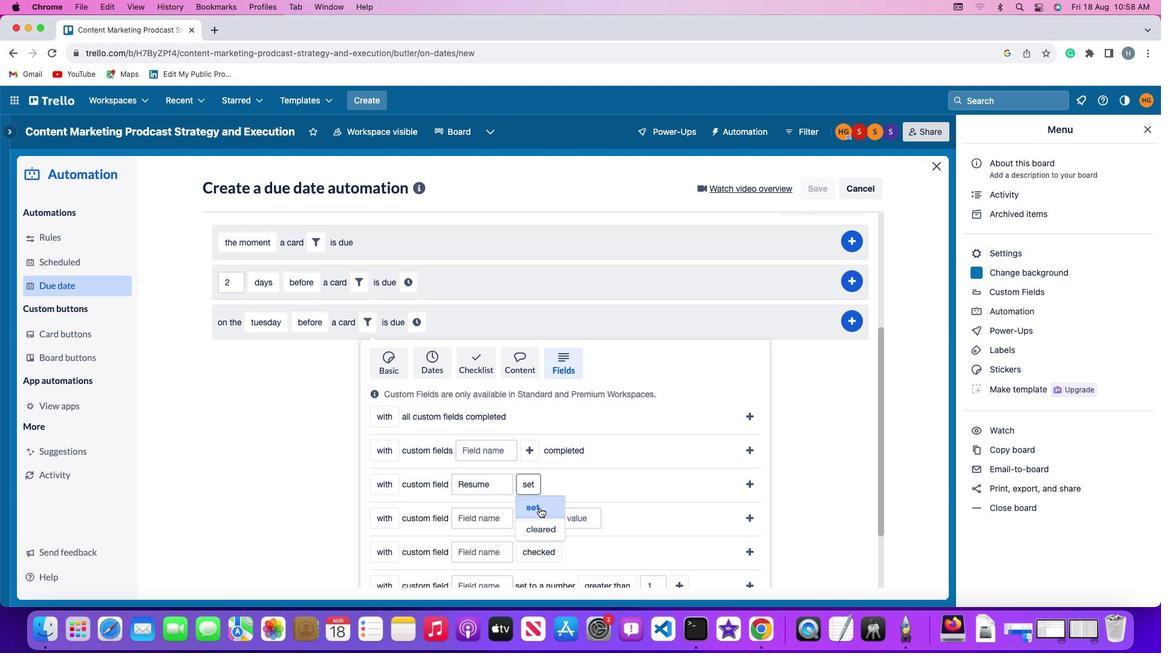 
Action: Mouse moved to (752, 487)
Screenshot: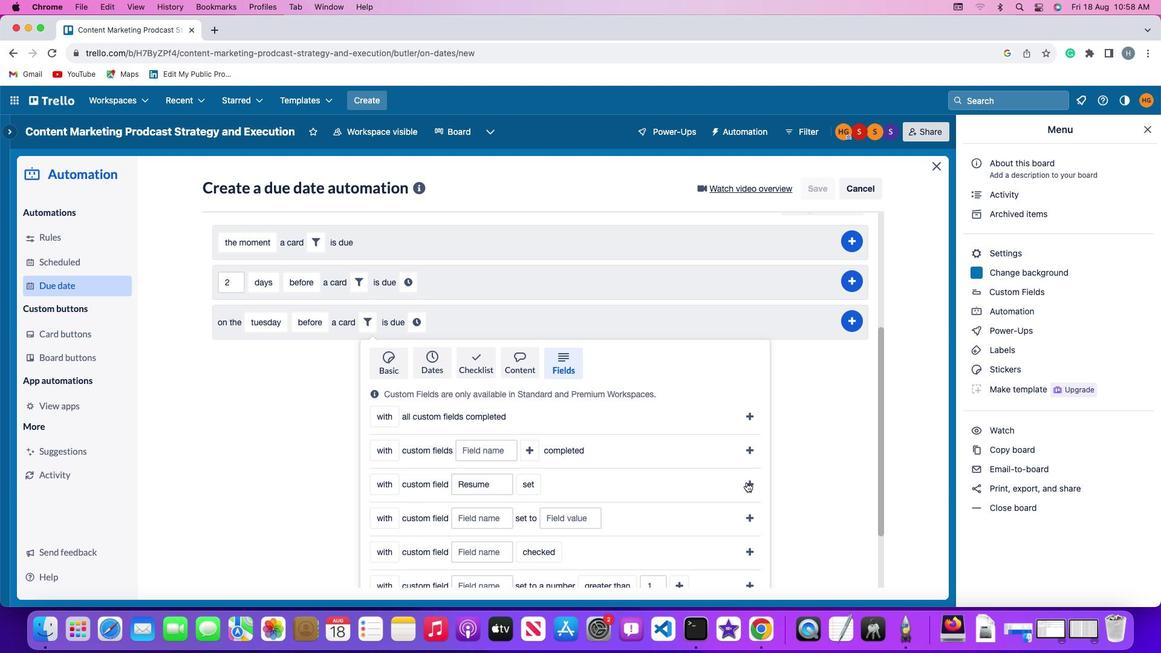 
Action: Mouse pressed left at (752, 487)
Screenshot: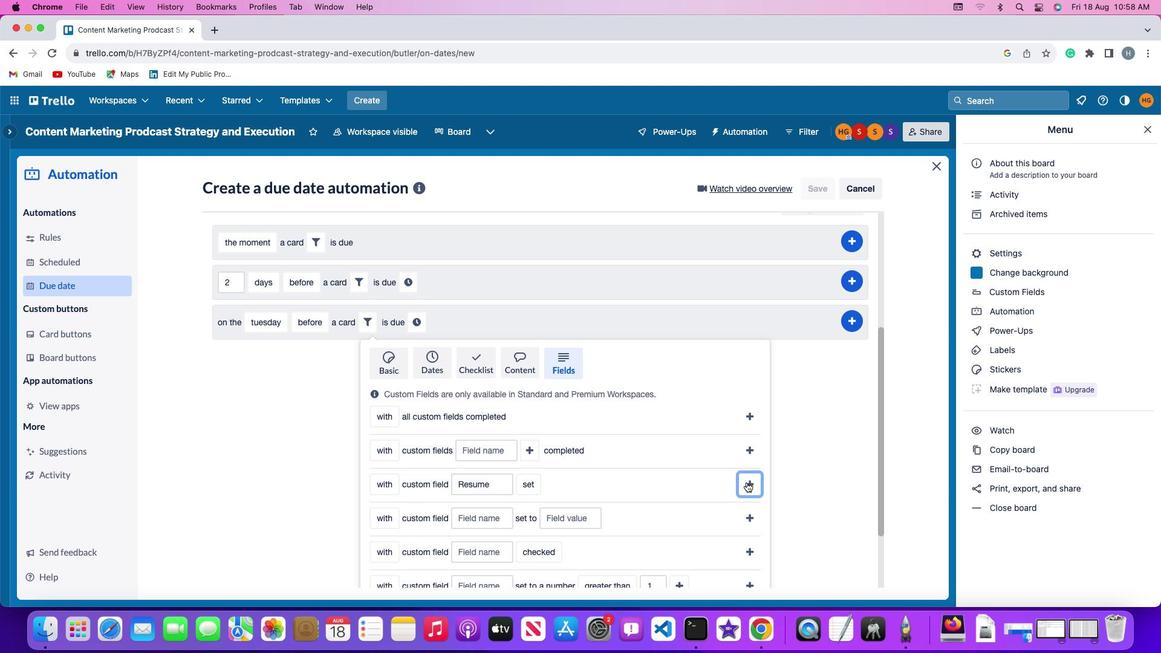 
Action: Mouse moved to (573, 530)
Screenshot: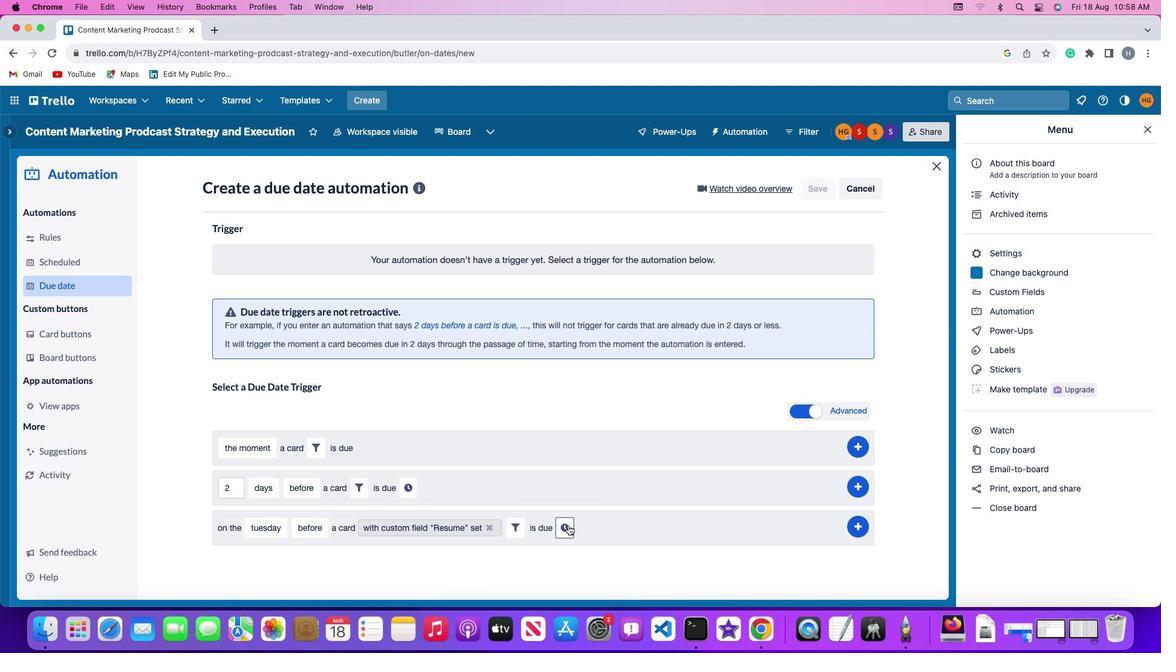 
Action: Mouse pressed left at (573, 530)
Screenshot: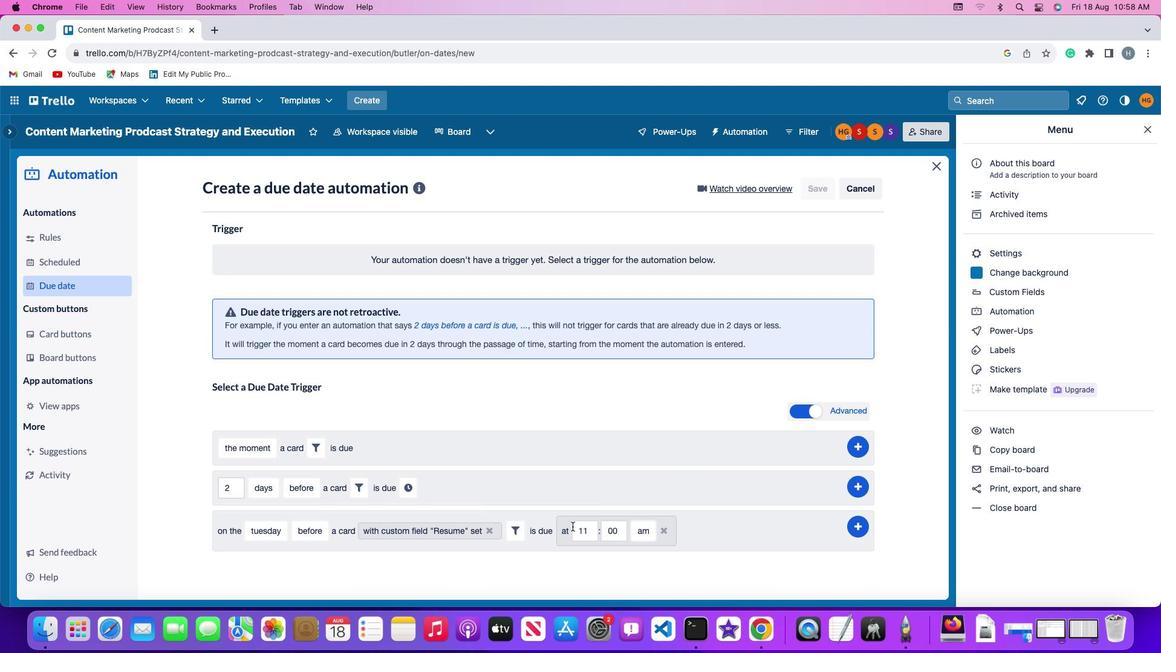
Action: Mouse moved to (593, 534)
Screenshot: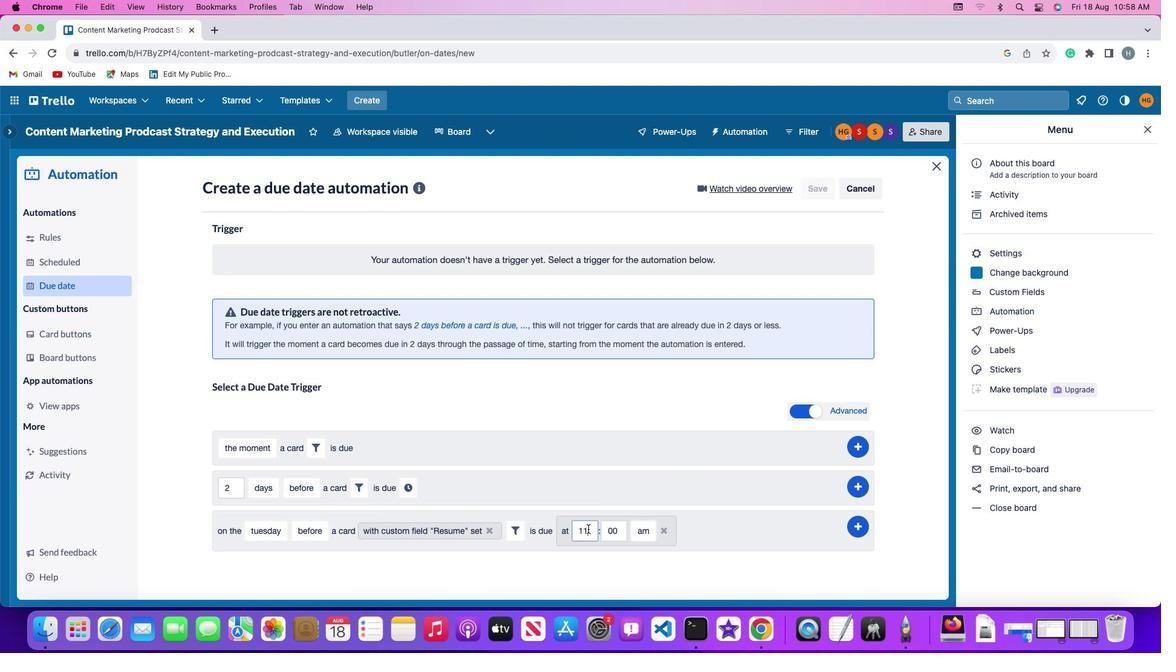 
Action: Mouse pressed left at (593, 534)
Screenshot: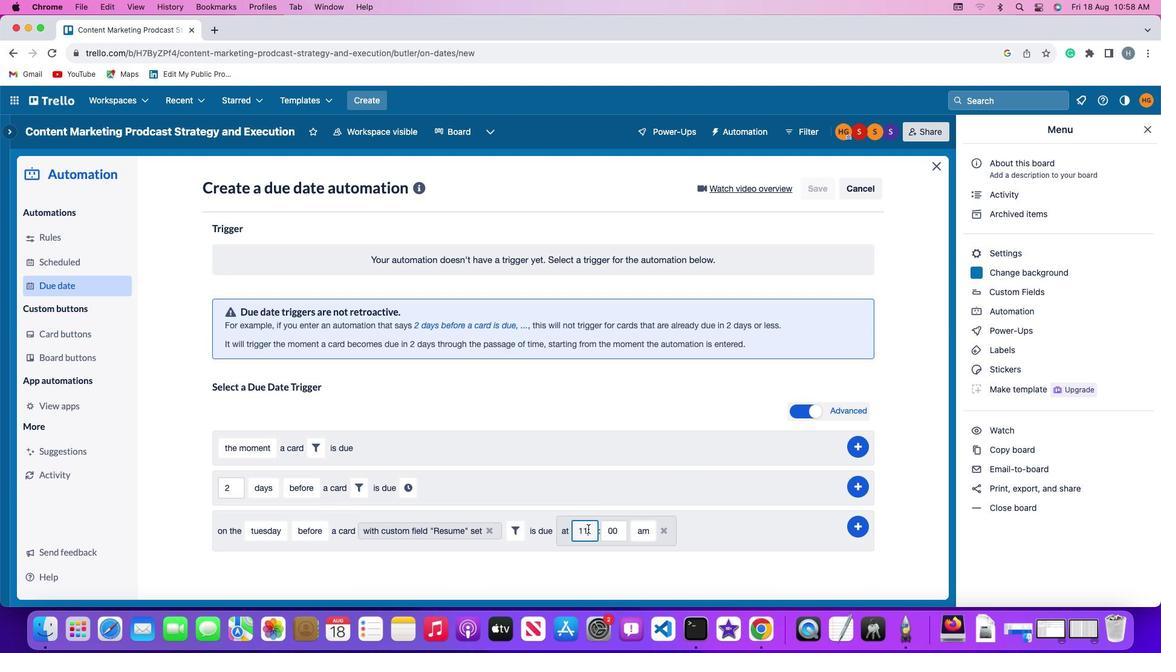 
Action: Mouse moved to (593, 532)
Screenshot: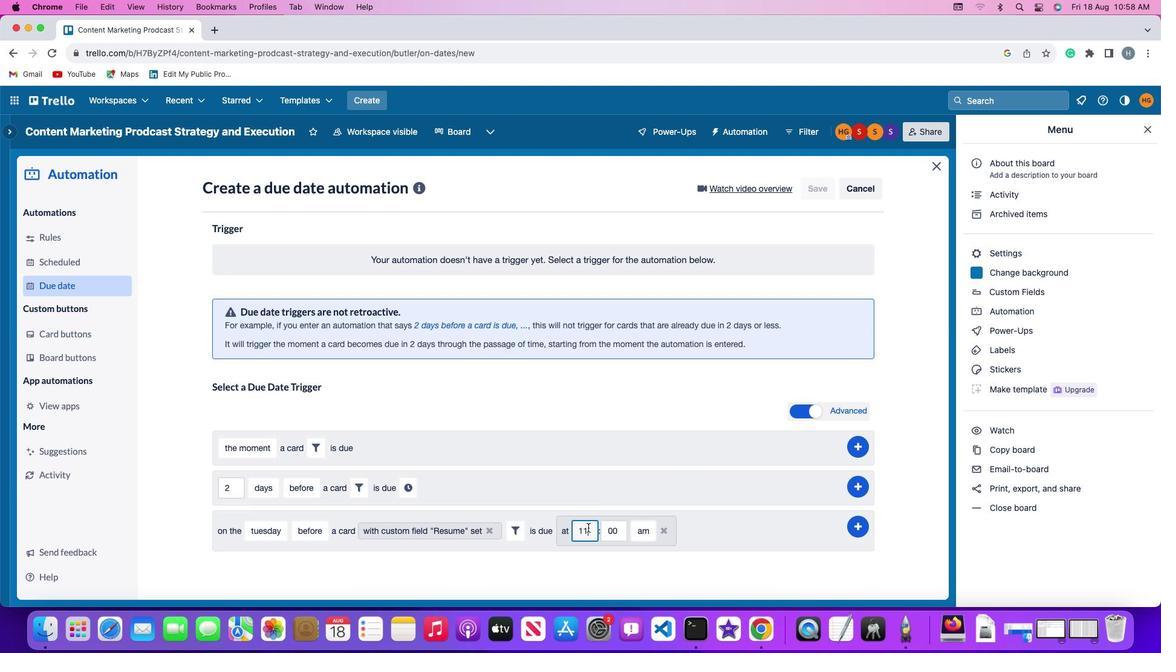 
Action: Key pressed Key.backspaceKey.backspace'1''1''1'
Screenshot: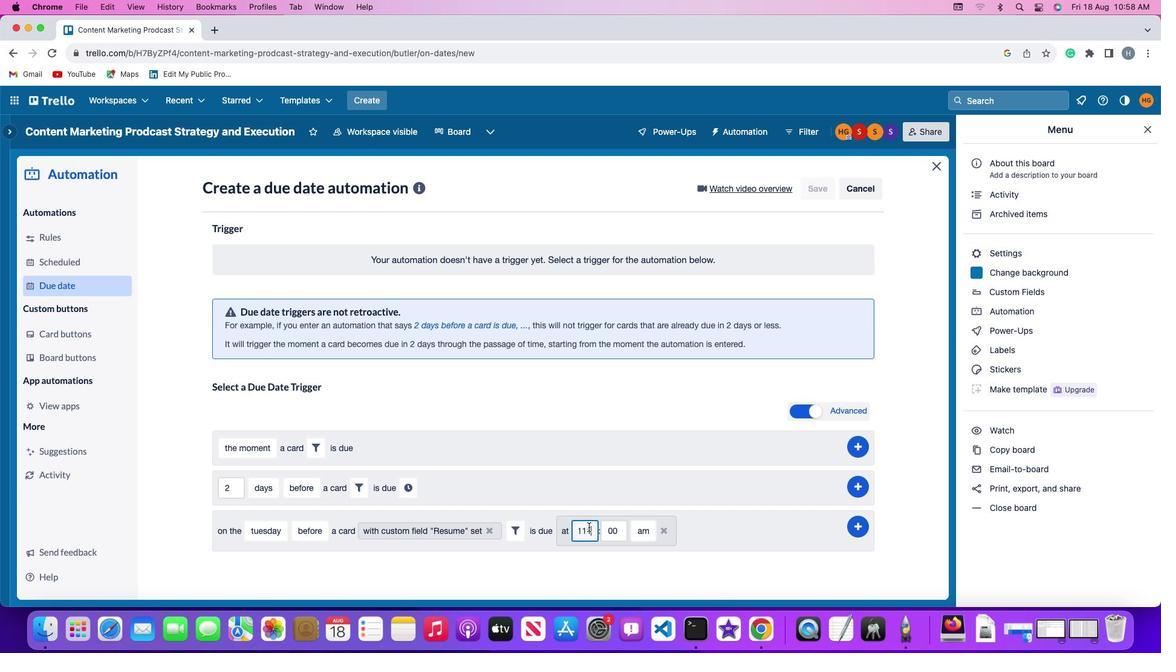 
Action: Mouse moved to (605, 532)
Screenshot: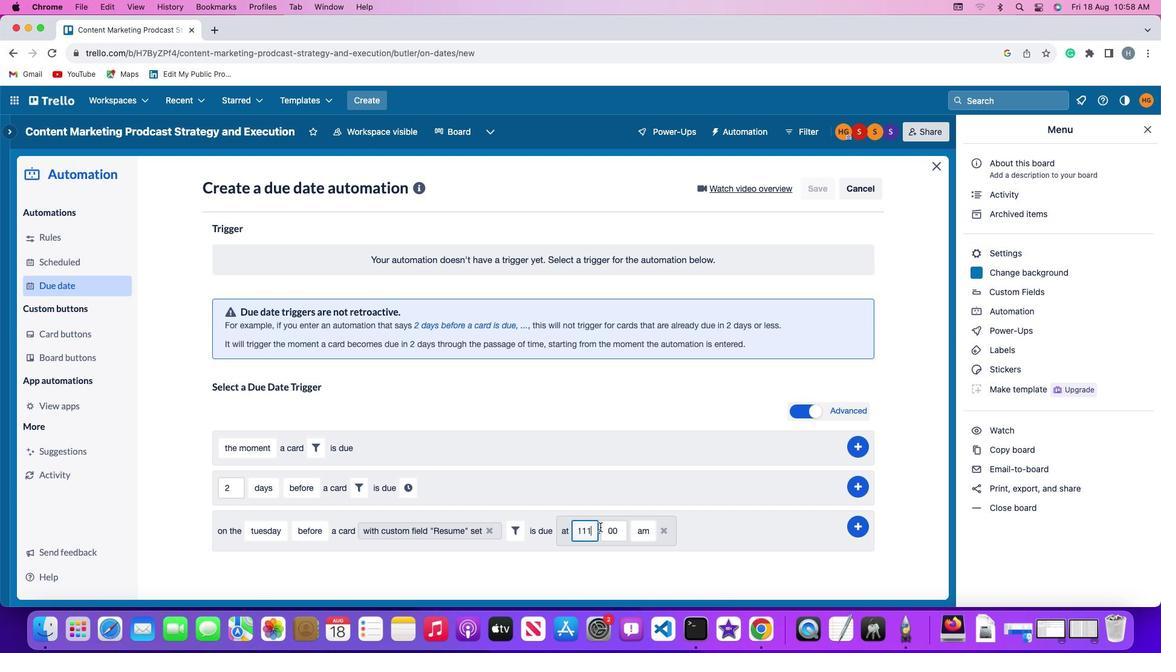 
Action: Key pressed Key.backspace
Screenshot: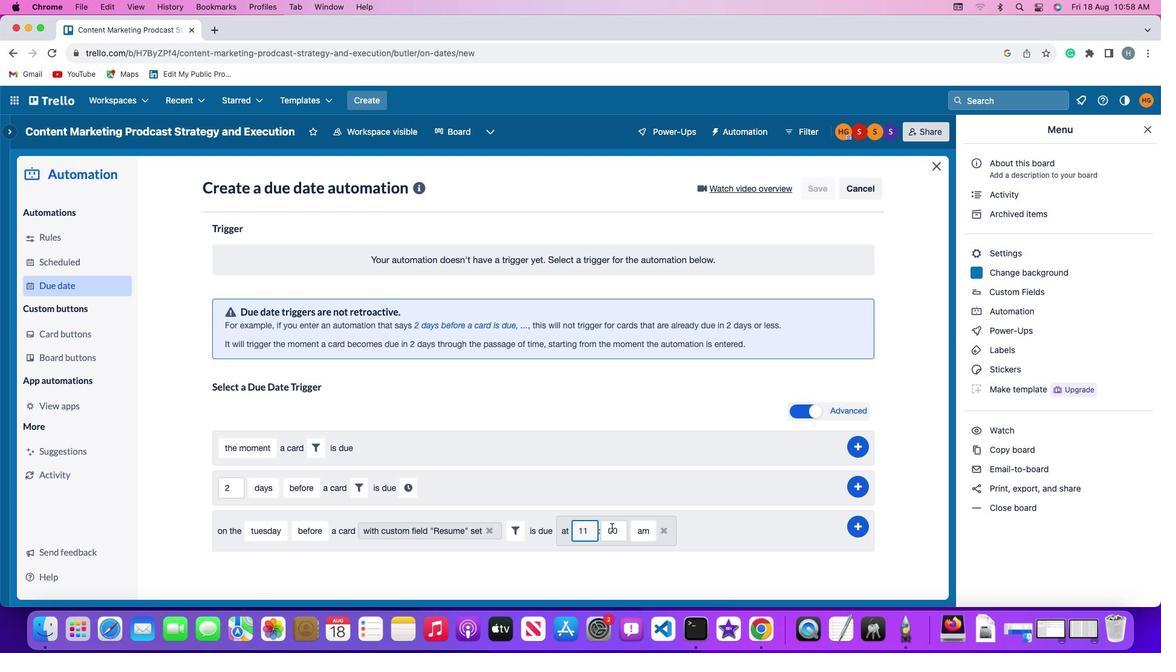 
Action: Mouse moved to (625, 533)
Screenshot: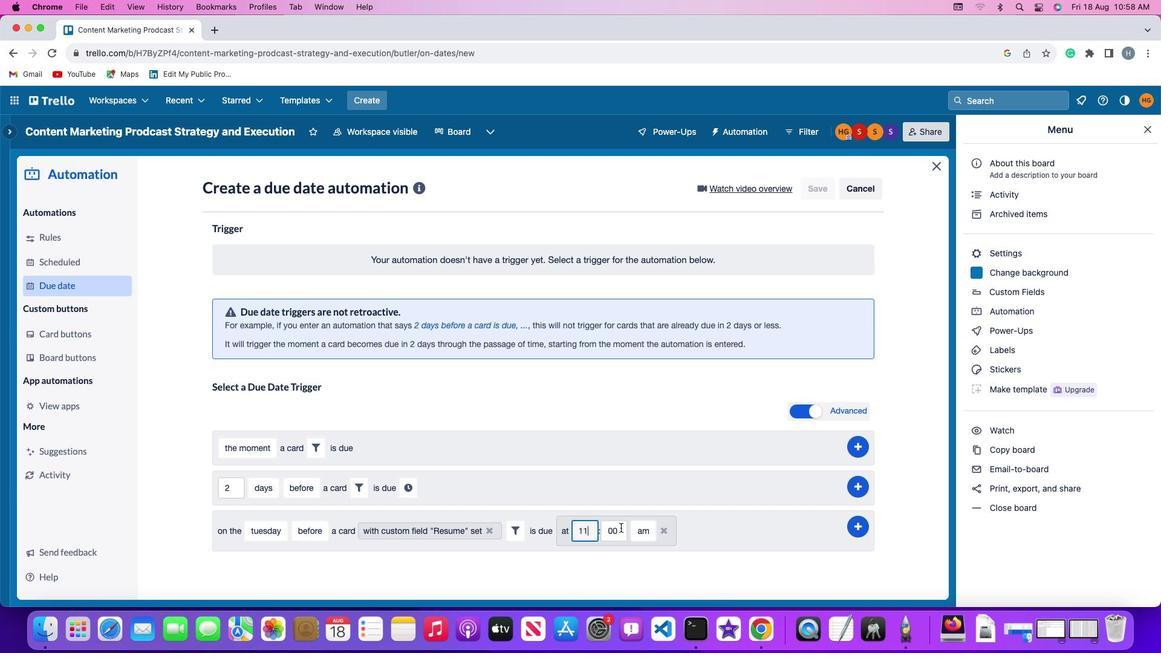 
Action: Mouse pressed left at (625, 533)
Screenshot: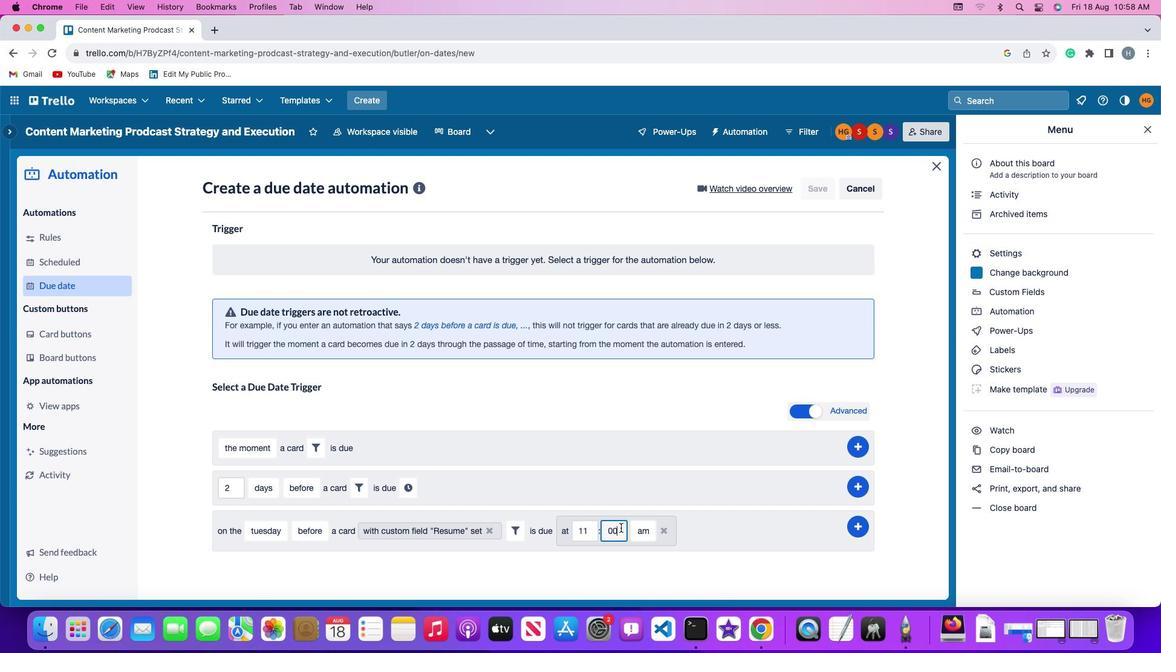 
Action: Mouse moved to (626, 533)
Screenshot: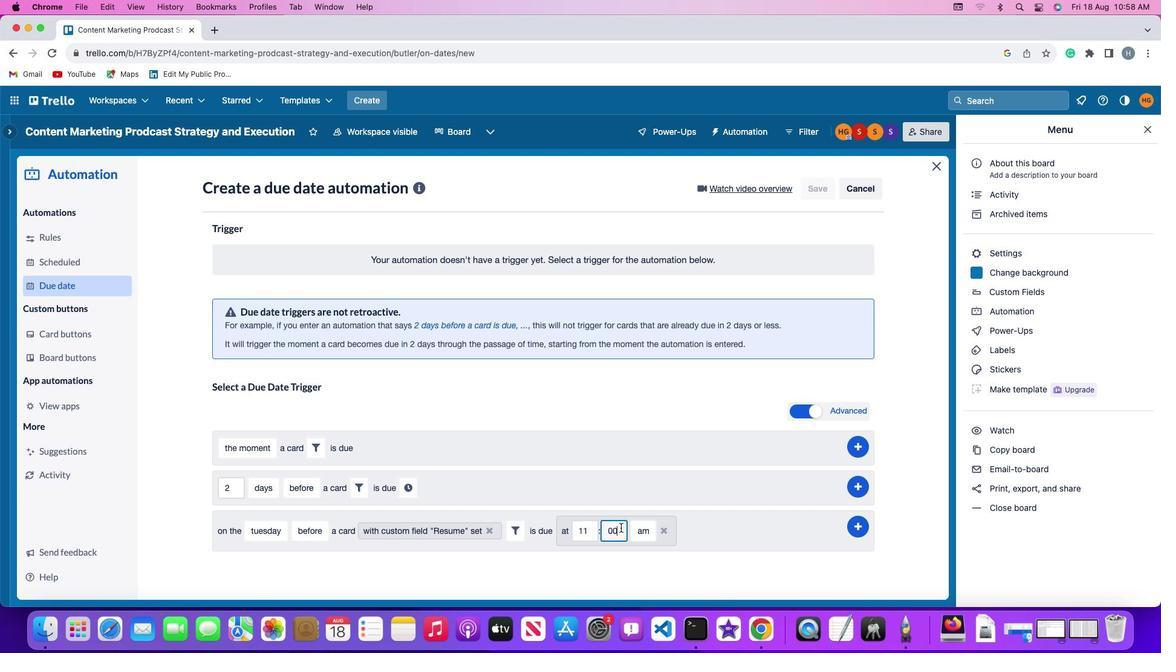 
Action: Key pressed Key.backspace
Screenshot: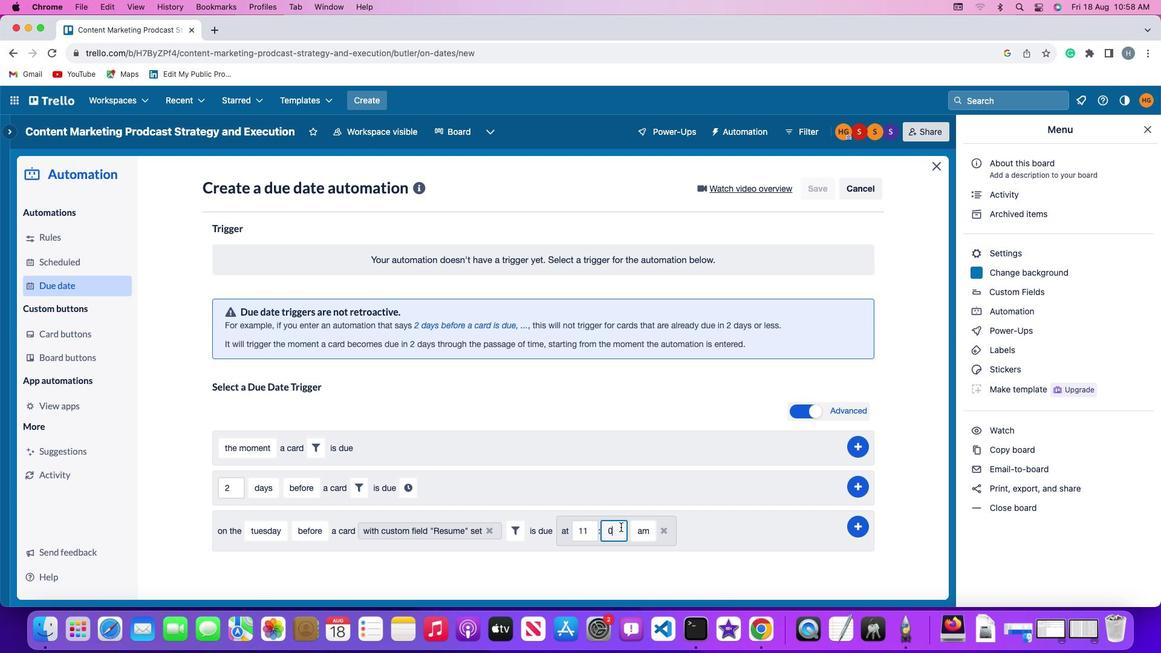 
Action: Mouse moved to (625, 532)
Screenshot: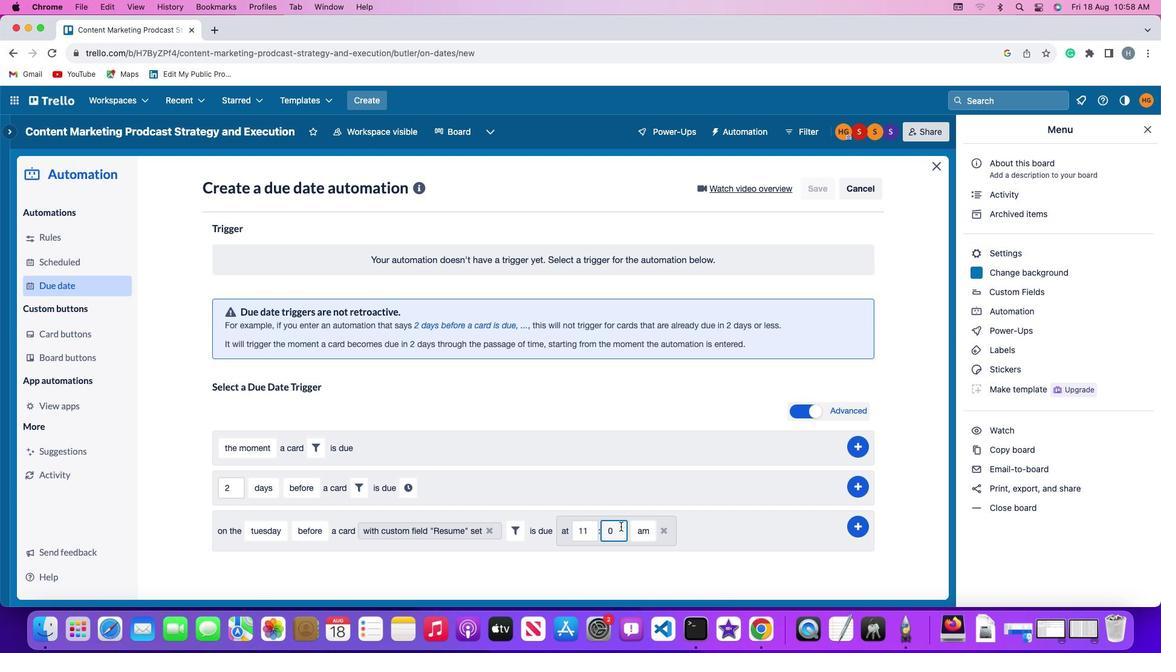
Action: Key pressed '0'
Screenshot: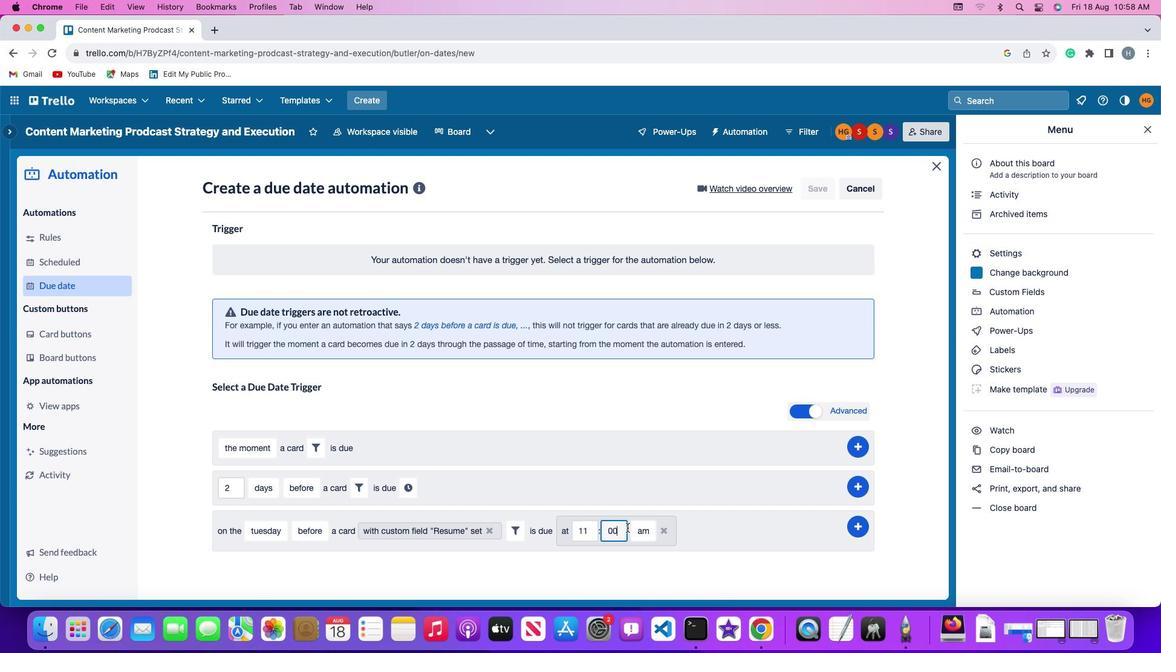 
Action: Mouse moved to (645, 532)
Screenshot: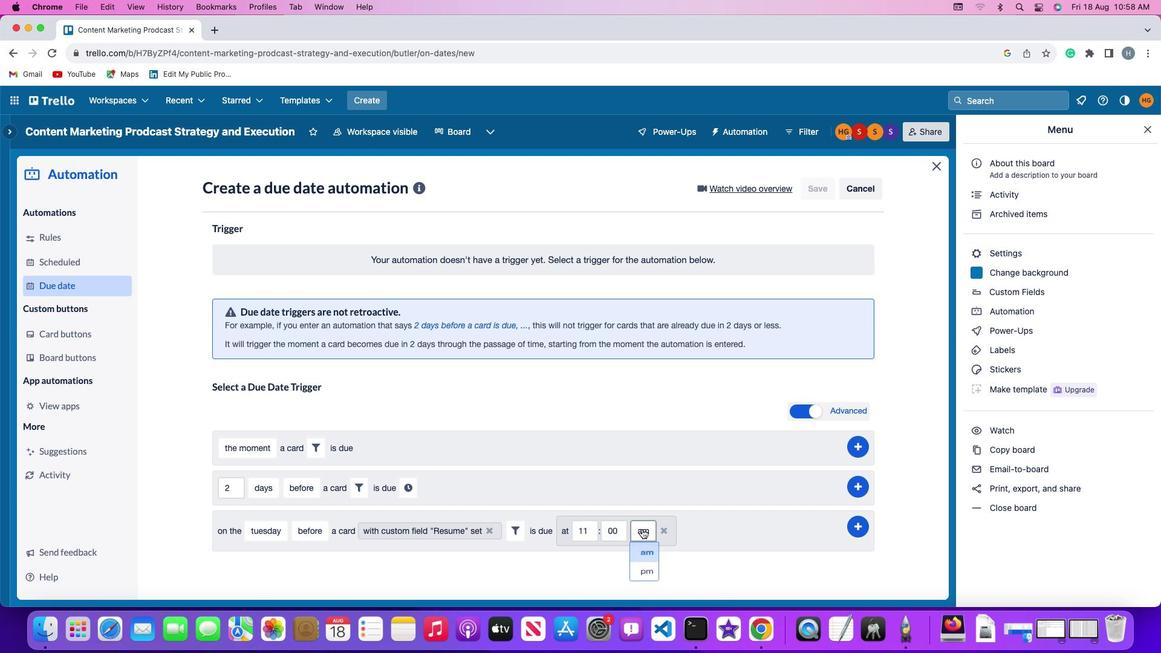 
Action: Mouse pressed left at (645, 532)
Screenshot: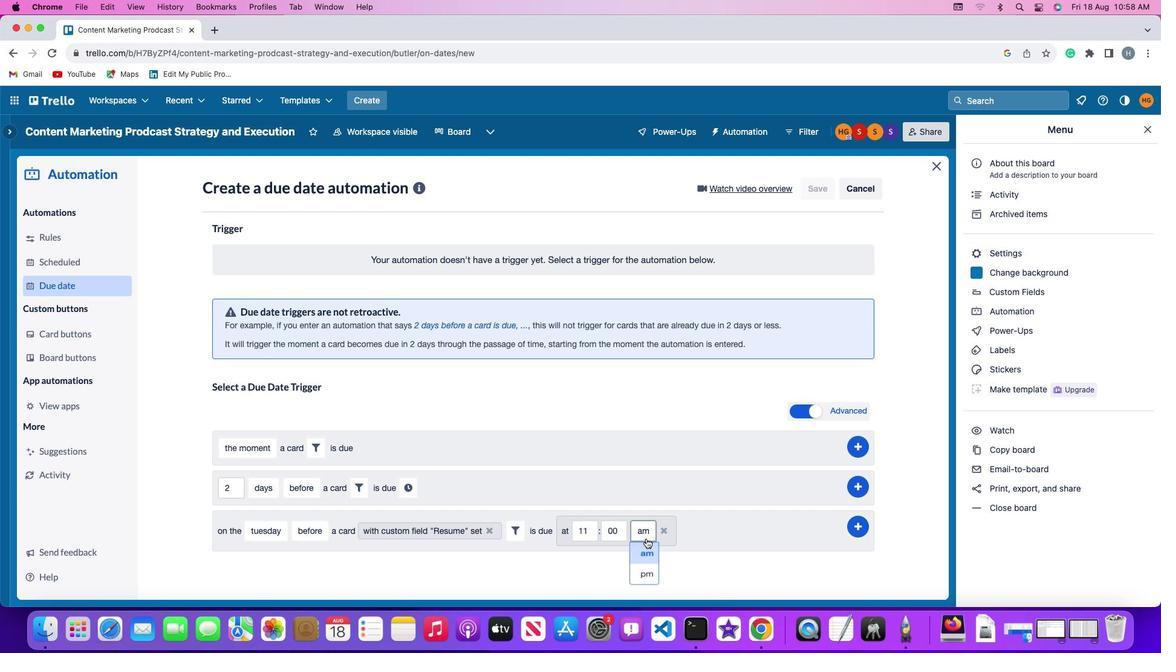
Action: Mouse moved to (652, 555)
Screenshot: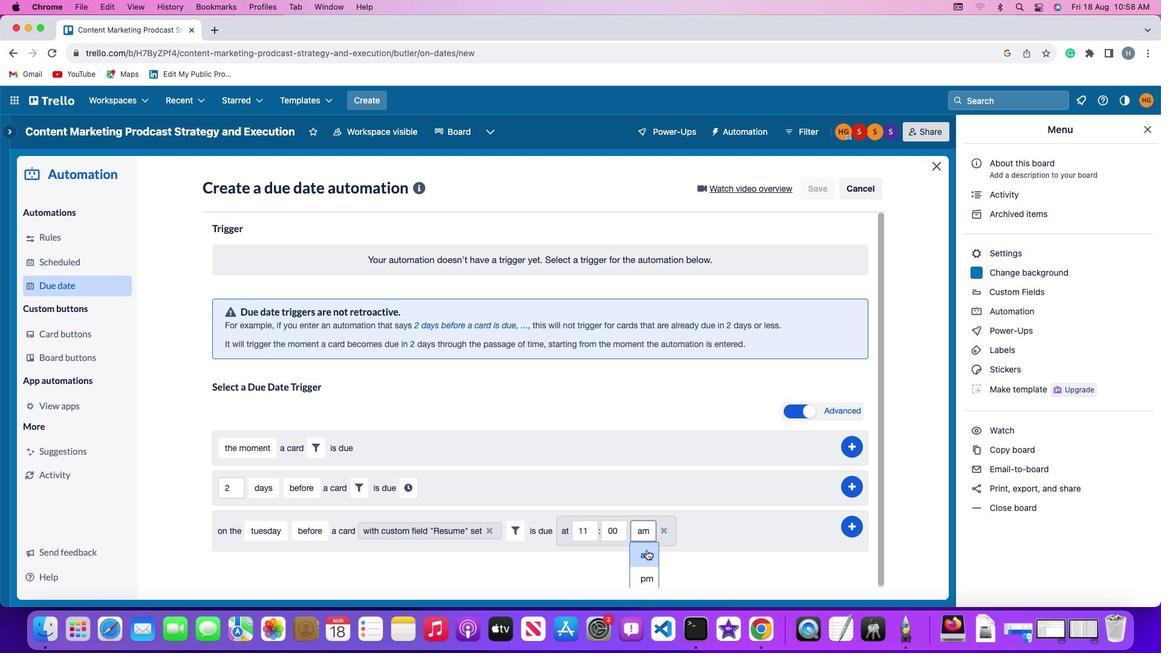 
Action: Mouse pressed left at (652, 555)
Screenshot: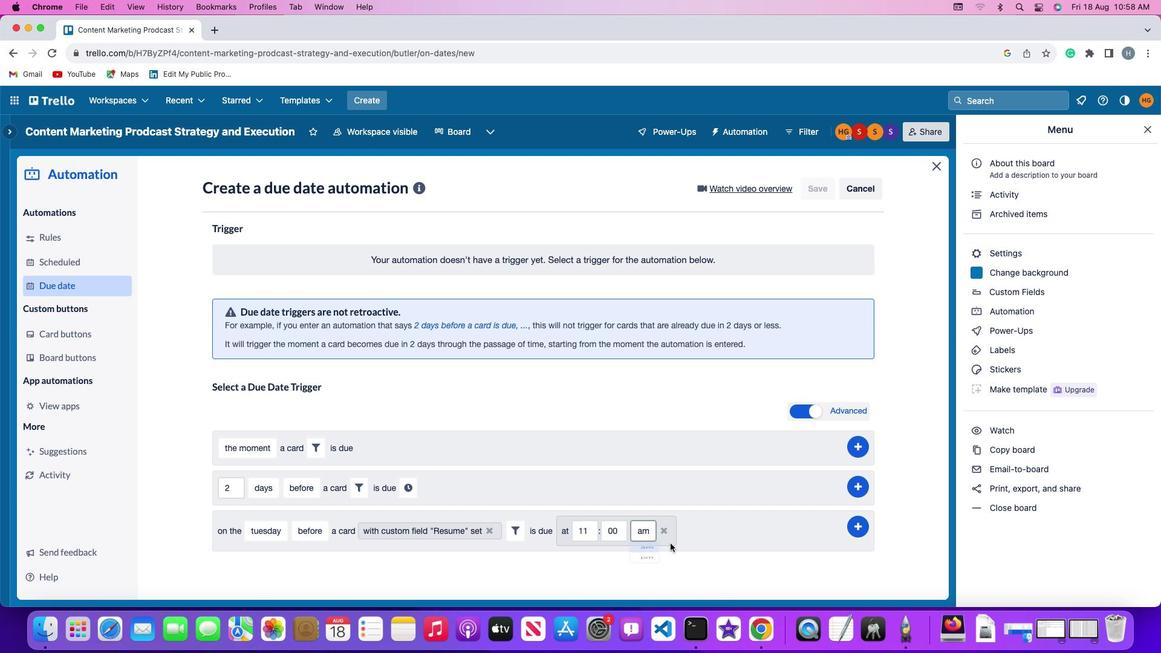 
Action: Mouse moved to (867, 526)
Screenshot: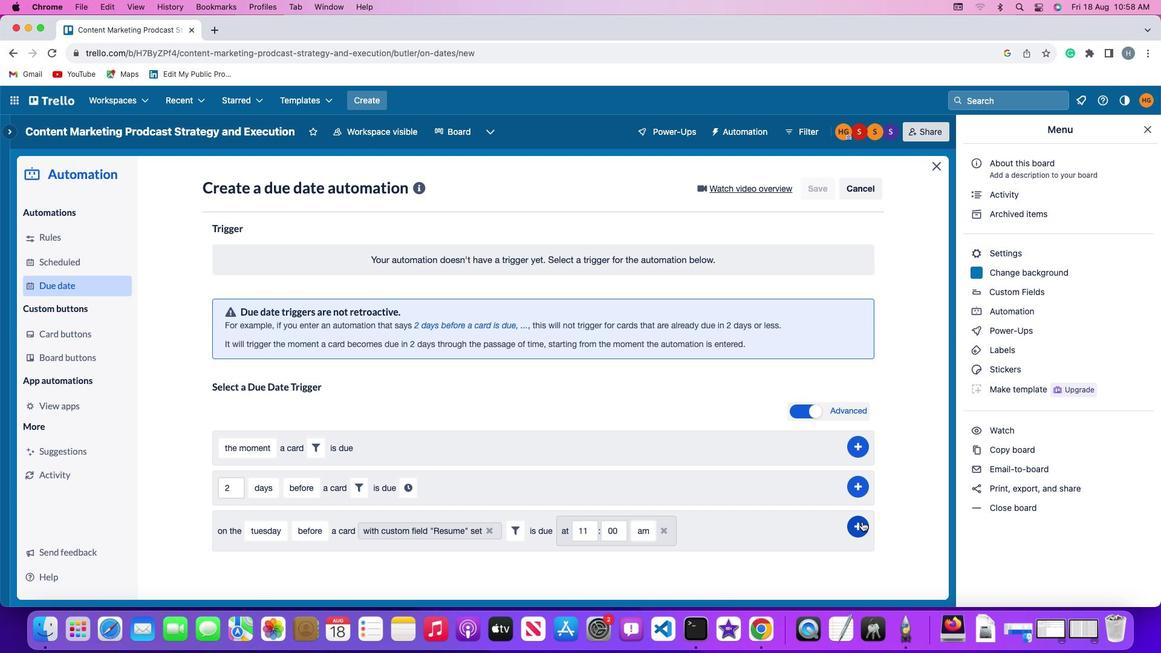 
Action: Mouse pressed left at (867, 526)
Screenshot: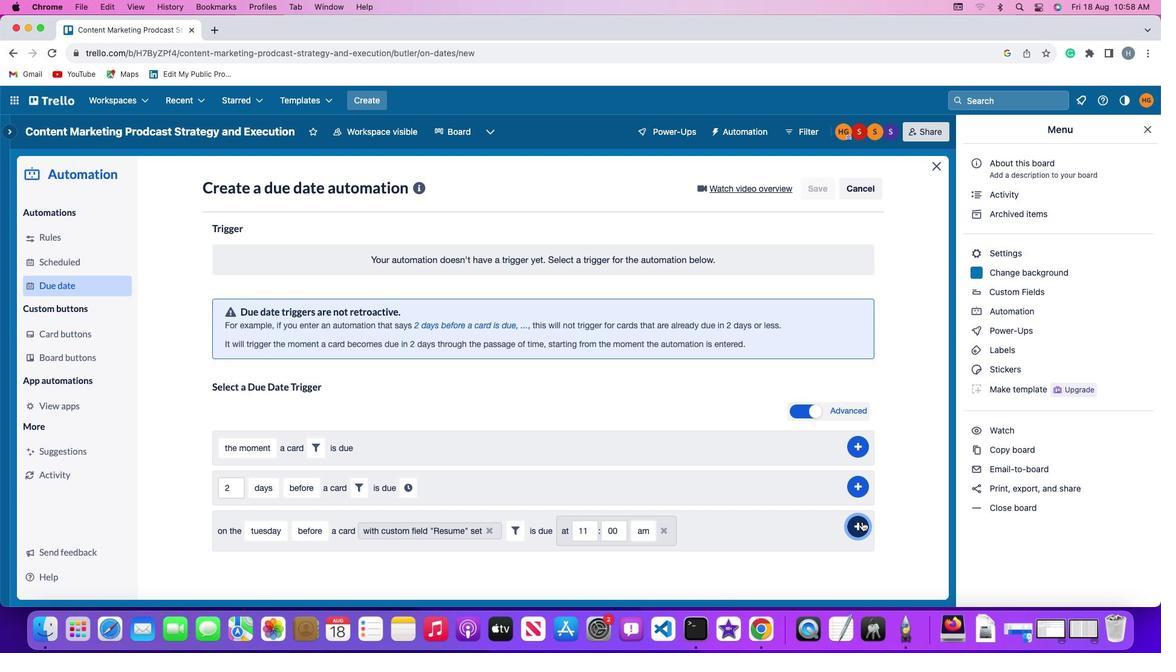 
Action: Mouse moved to (898, 434)
Screenshot: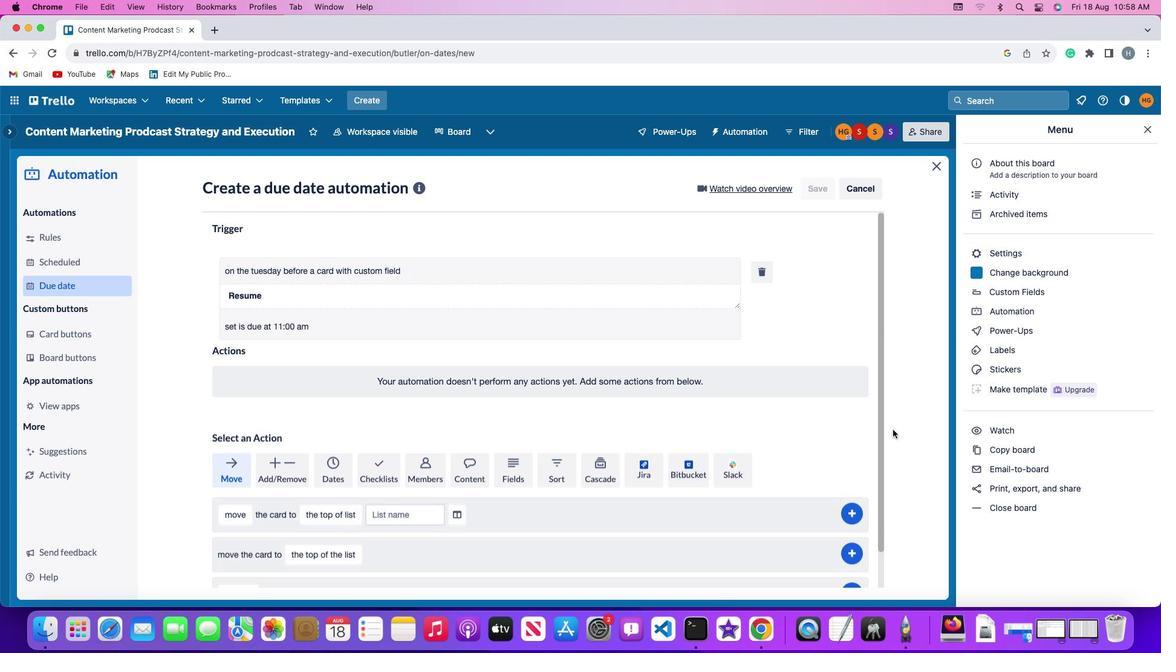 
